Task: Explore Airbnb accommodation in Maturín, Venezuela from 12th  December, 2023 to 15th December, 2023 for 3 adults. Place can be entire room with 2 bedrooms having 3 beds and 1 bathroom. Property type can be flat.
Action: Mouse moved to (446, 64)
Screenshot: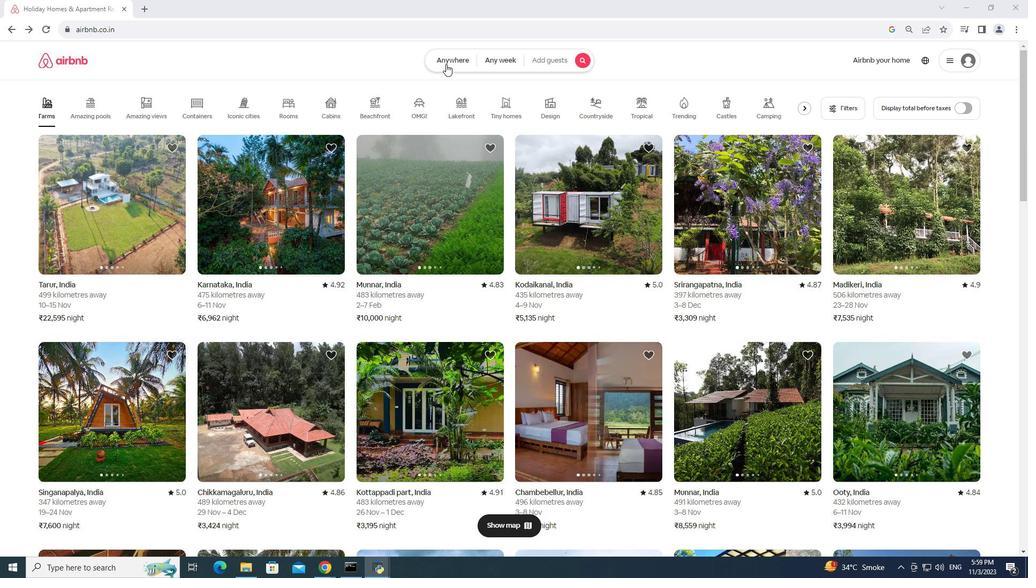 
Action: Mouse pressed left at (446, 64)
Screenshot: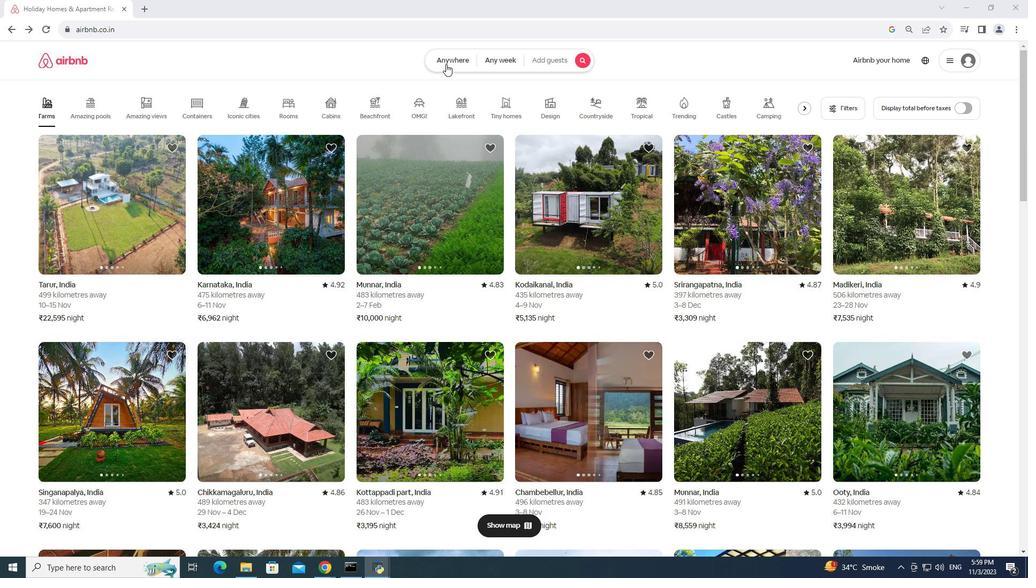 
Action: Mouse moved to (349, 97)
Screenshot: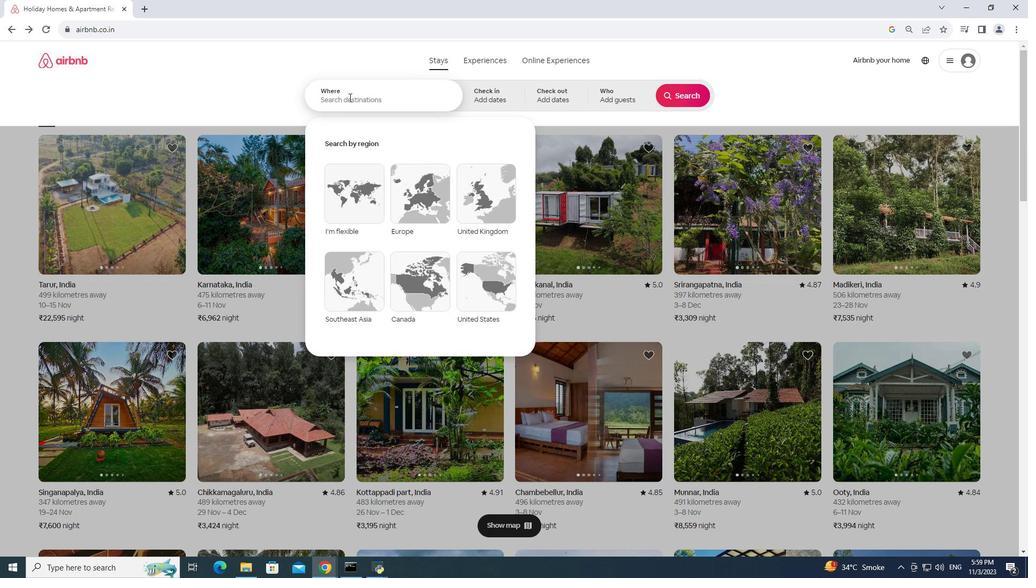 
Action: Key pressed maturin,<Key.space>venezuela
Screenshot: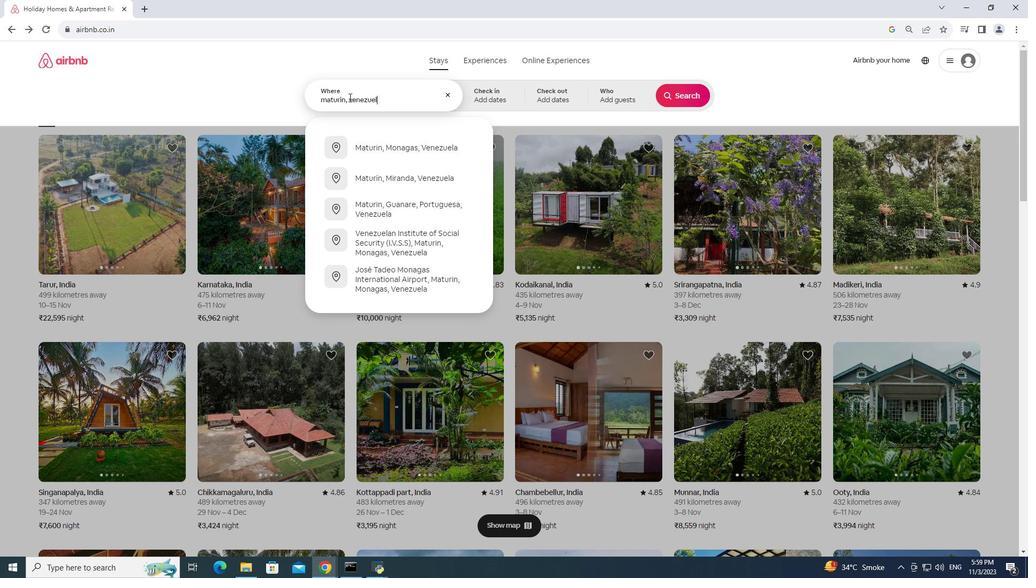 
Action: Mouse moved to (482, 94)
Screenshot: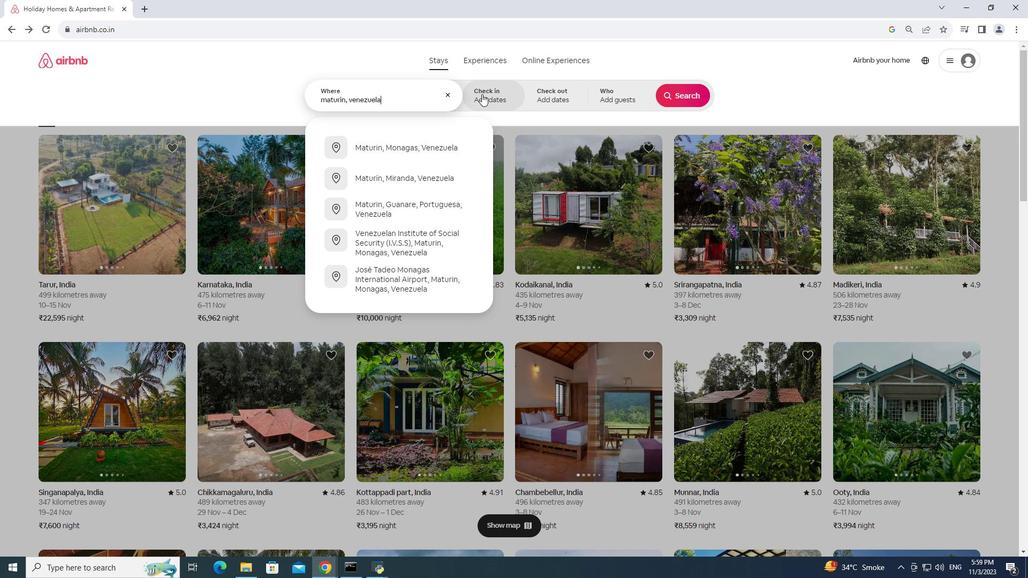 
Action: Mouse pressed left at (482, 94)
Screenshot: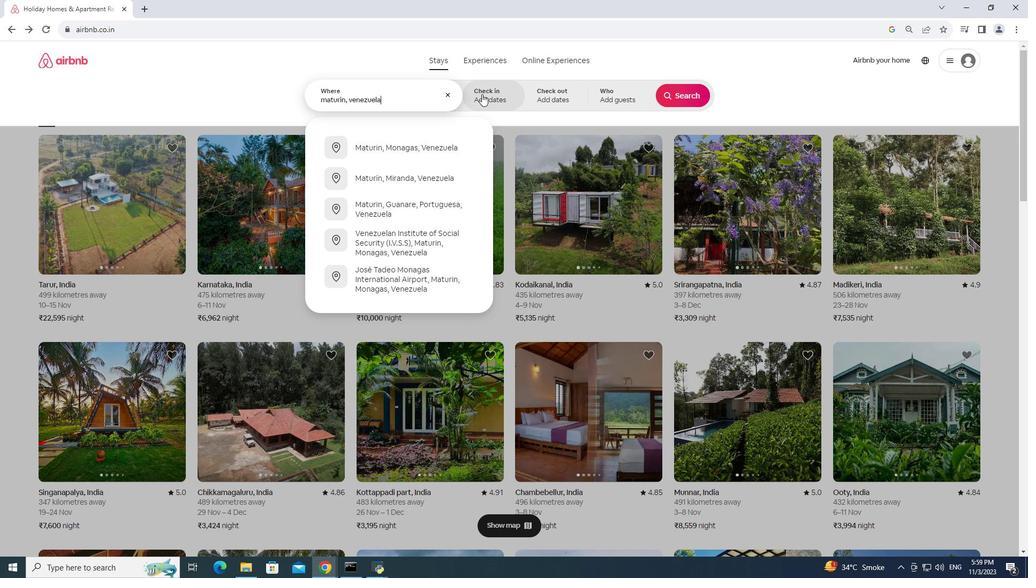 
Action: Mouse moved to (578, 260)
Screenshot: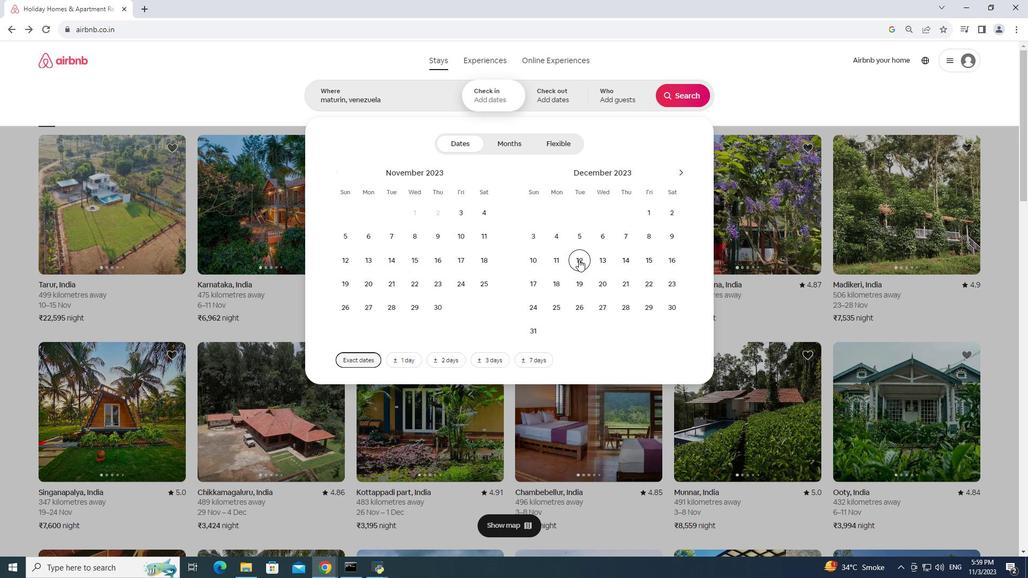 
Action: Mouse pressed left at (578, 260)
Screenshot: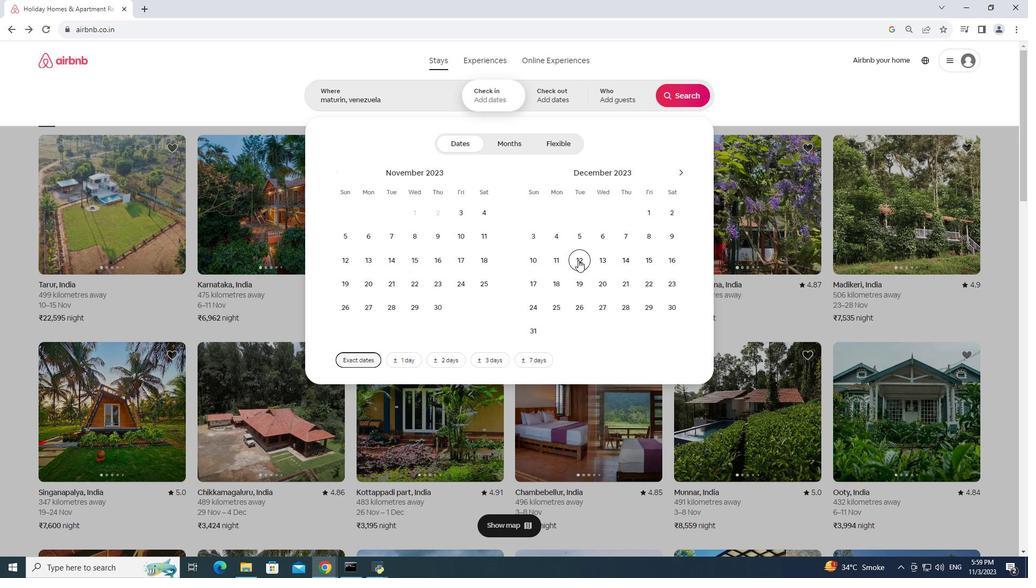 
Action: Mouse moved to (655, 259)
Screenshot: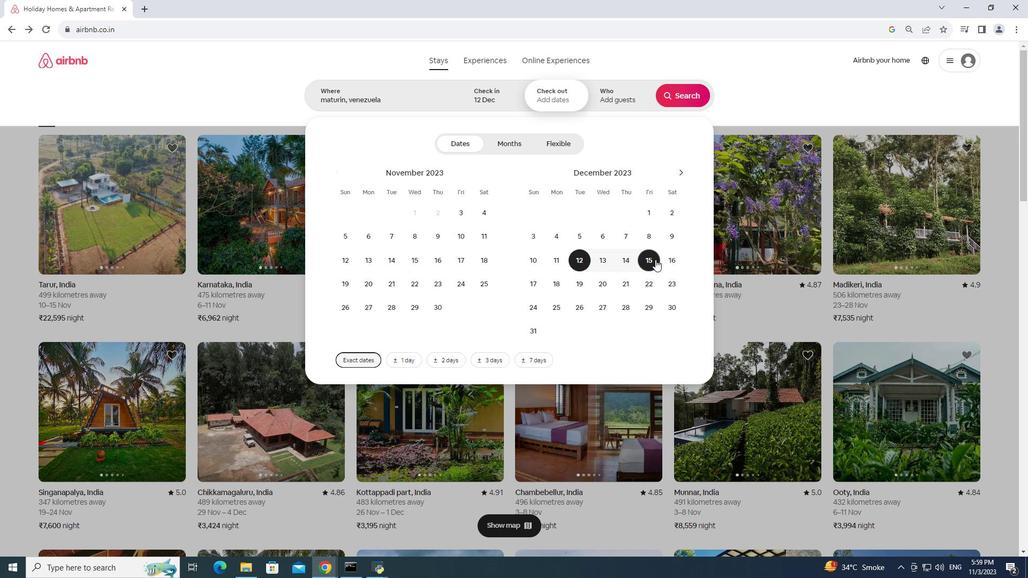 
Action: Mouse pressed left at (655, 259)
Screenshot: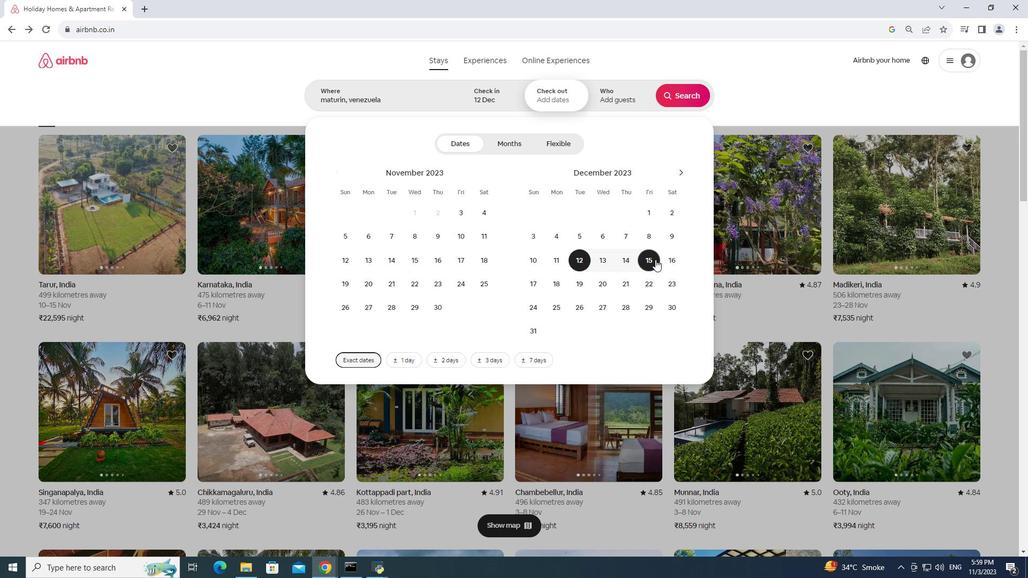 
Action: Mouse moved to (631, 83)
Screenshot: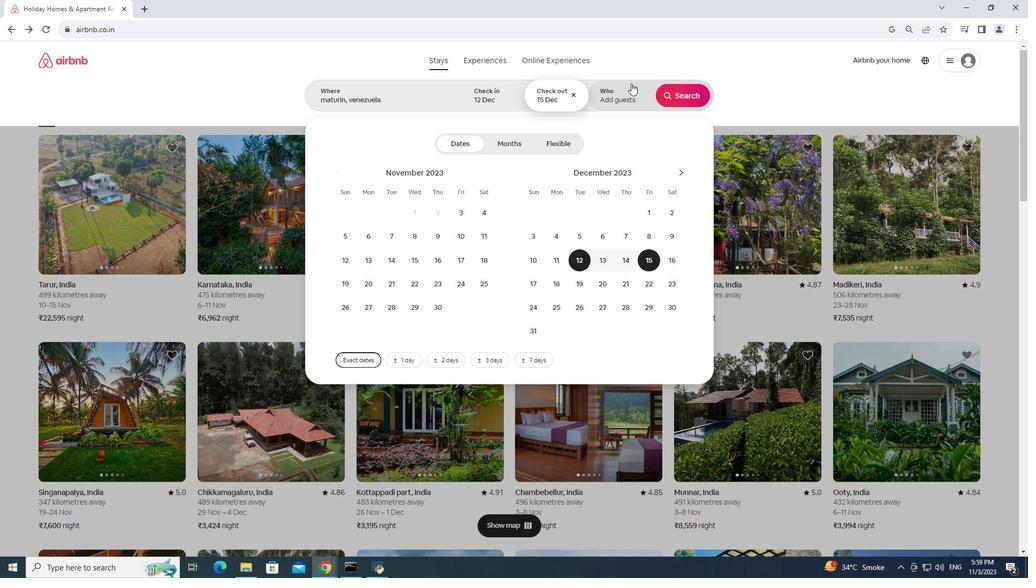 
Action: Mouse pressed left at (631, 83)
Screenshot: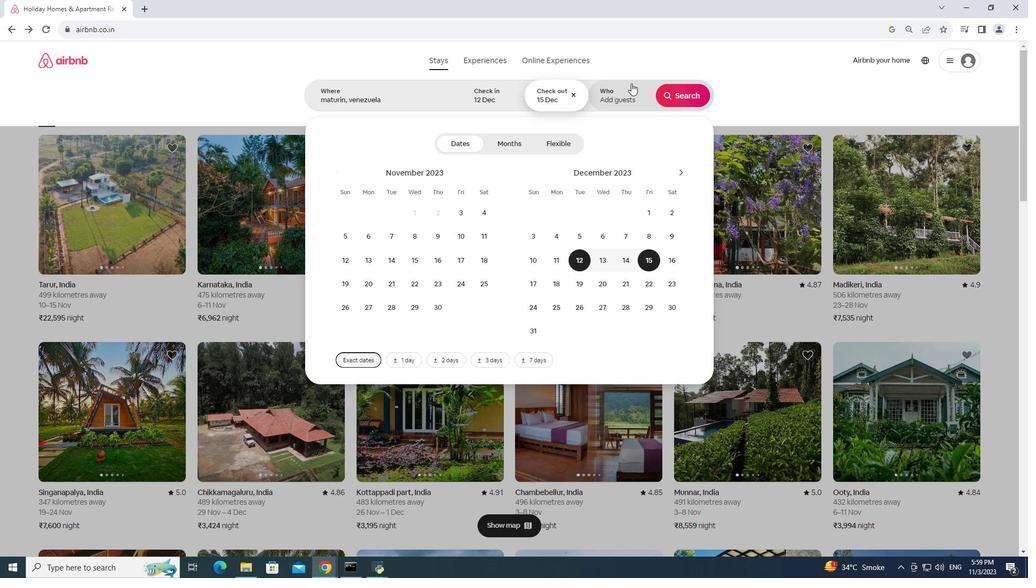 
Action: Mouse moved to (627, 101)
Screenshot: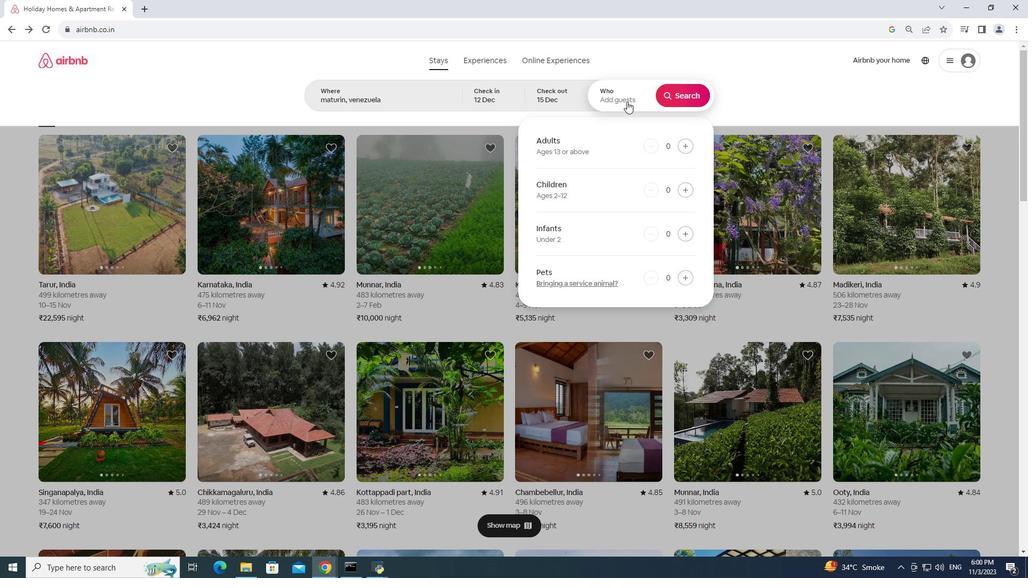 
Action: Mouse pressed left at (627, 101)
Screenshot: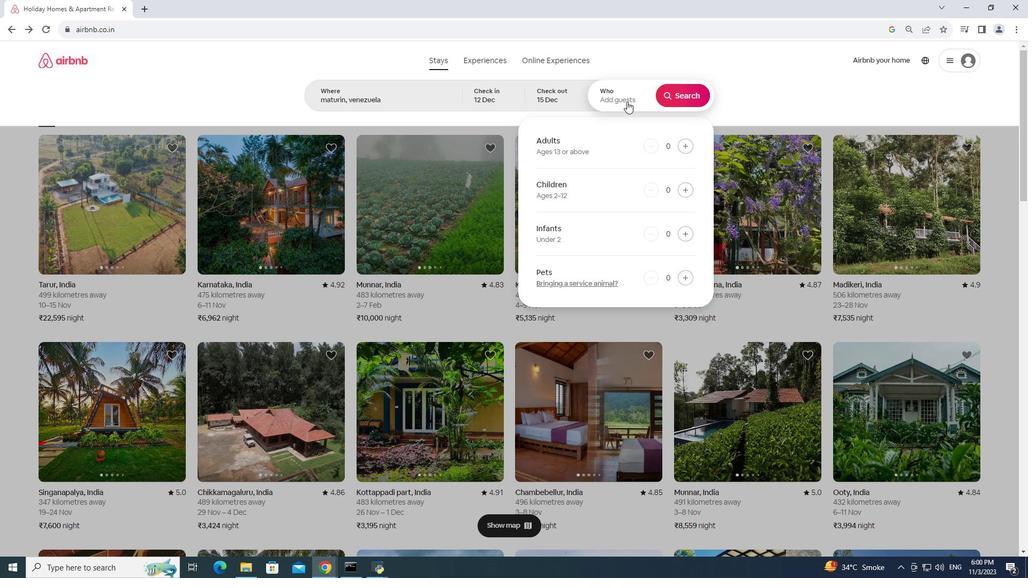 
Action: Mouse moved to (624, 95)
Screenshot: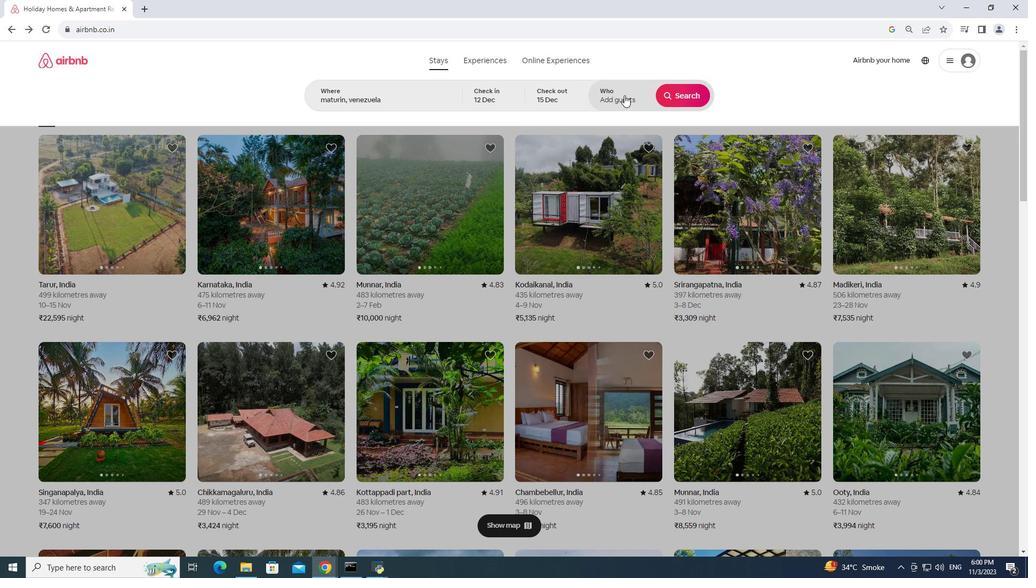 
Action: Mouse pressed left at (624, 95)
Screenshot: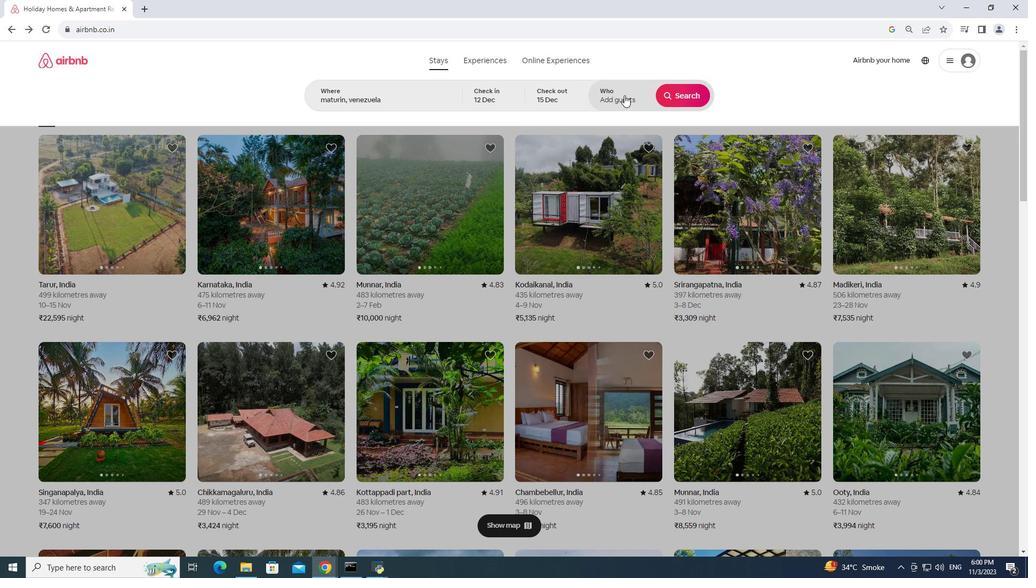 
Action: Mouse moved to (685, 140)
Screenshot: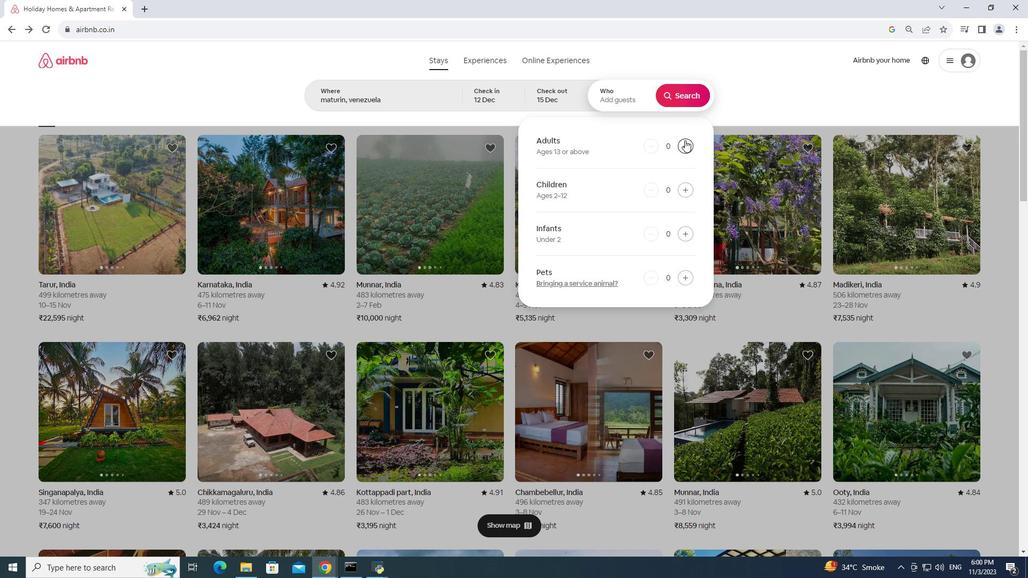 
Action: Mouse pressed left at (685, 140)
Screenshot: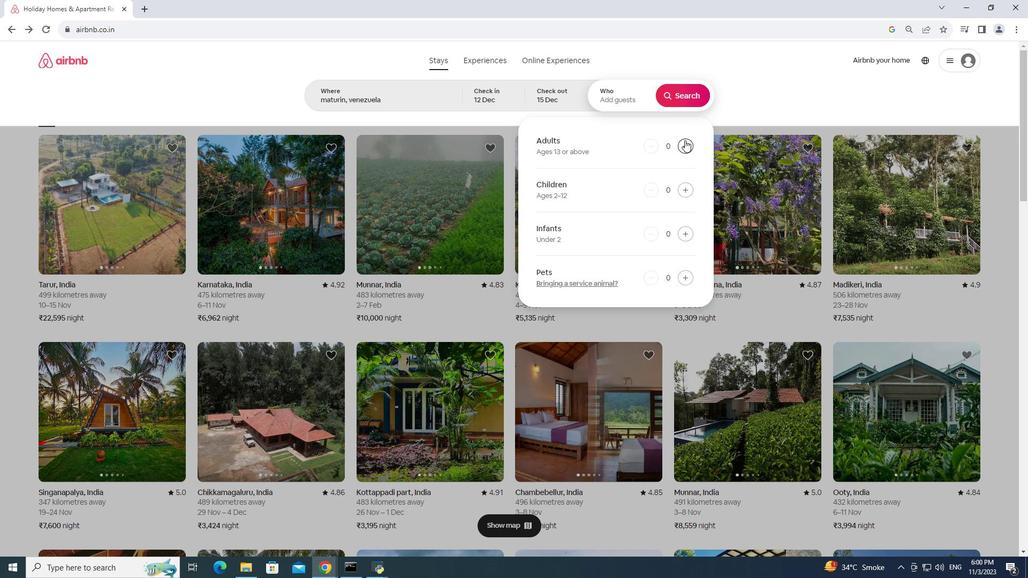 
Action: Mouse pressed left at (685, 140)
Screenshot: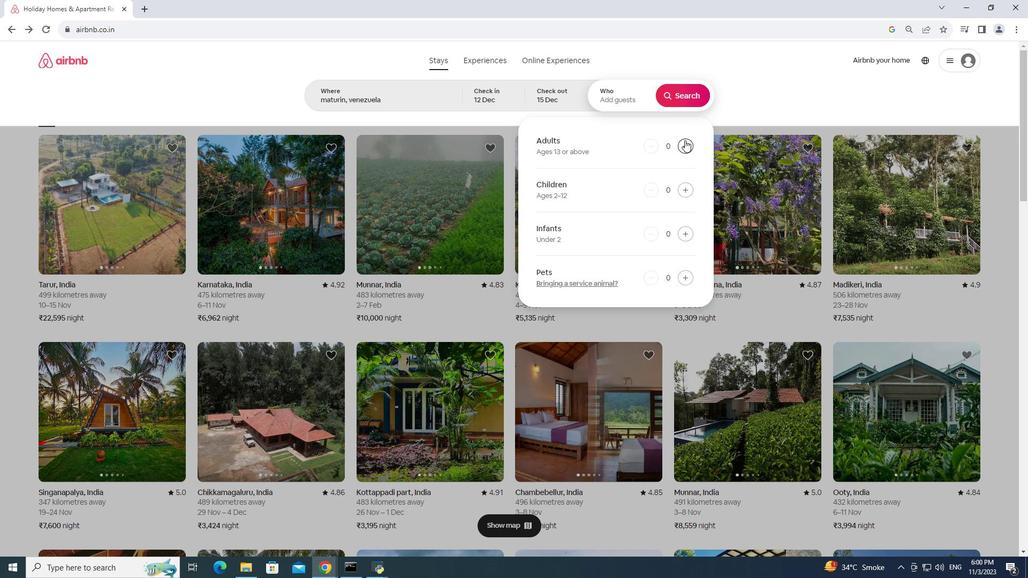 
Action: Mouse pressed left at (685, 140)
Screenshot: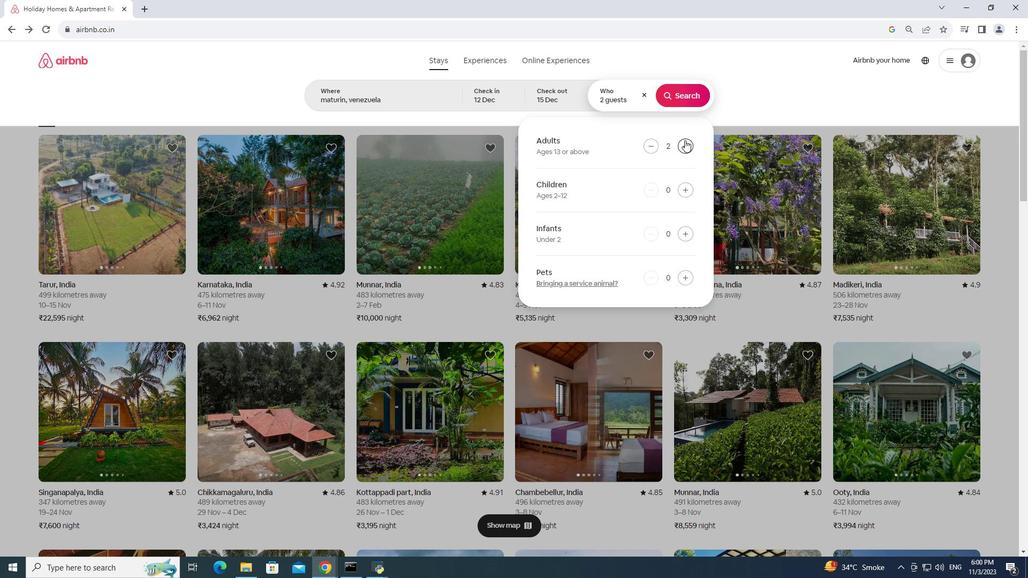 
Action: Mouse moved to (682, 98)
Screenshot: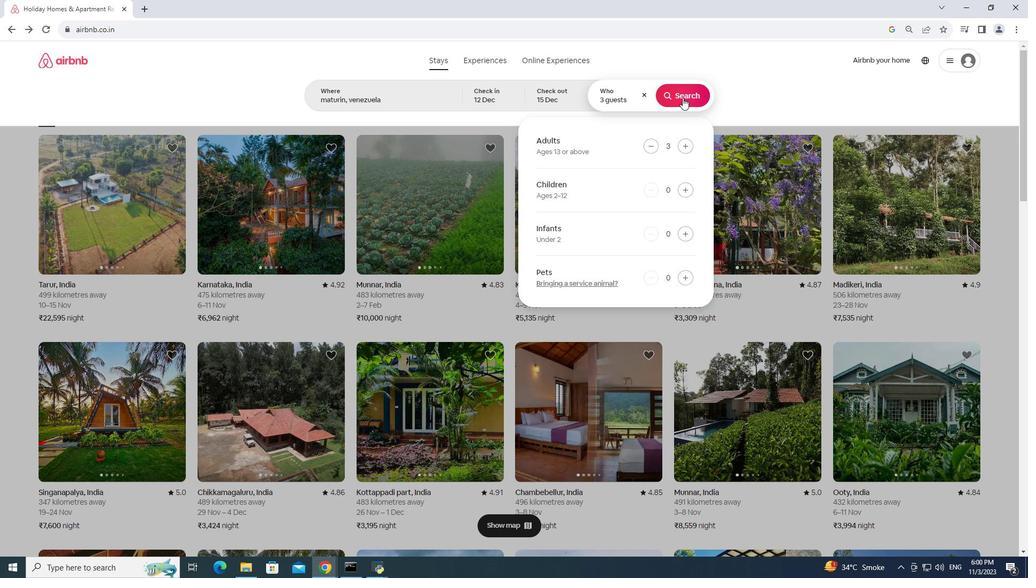 
Action: Mouse pressed left at (682, 98)
Screenshot: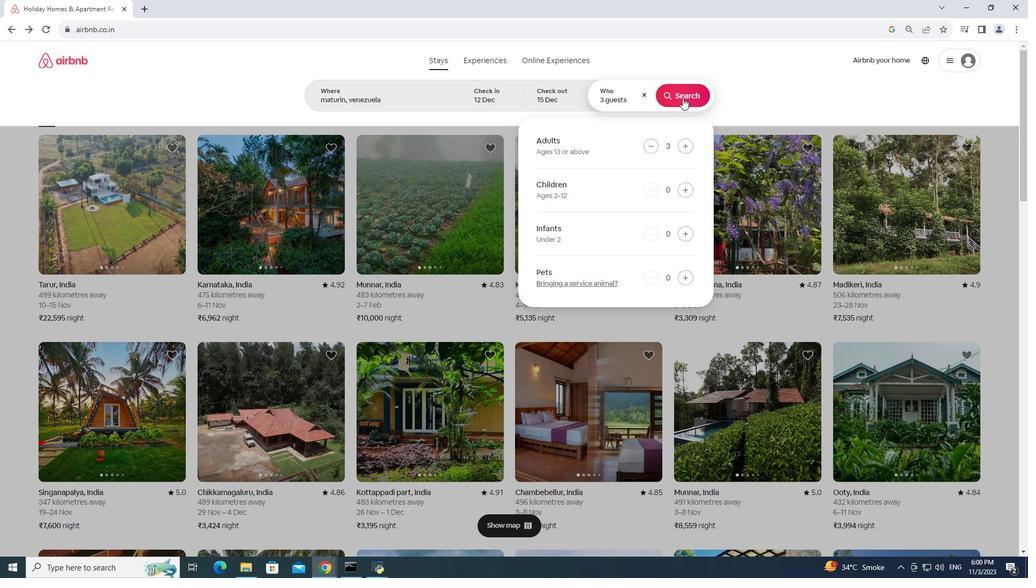 
Action: Mouse moved to (863, 99)
Screenshot: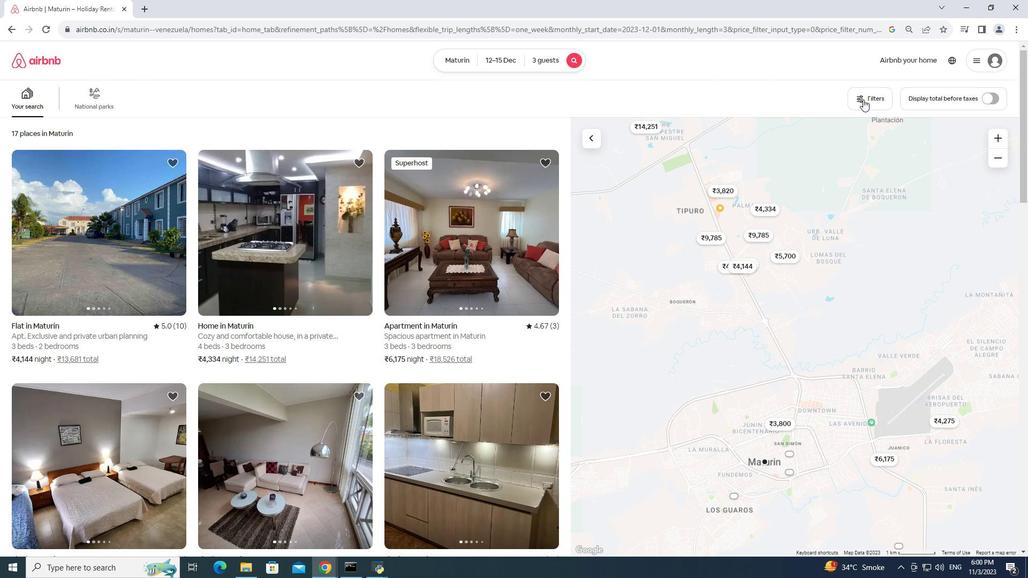 
Action: Mouse pressed left at (863, 99)
Screenshot: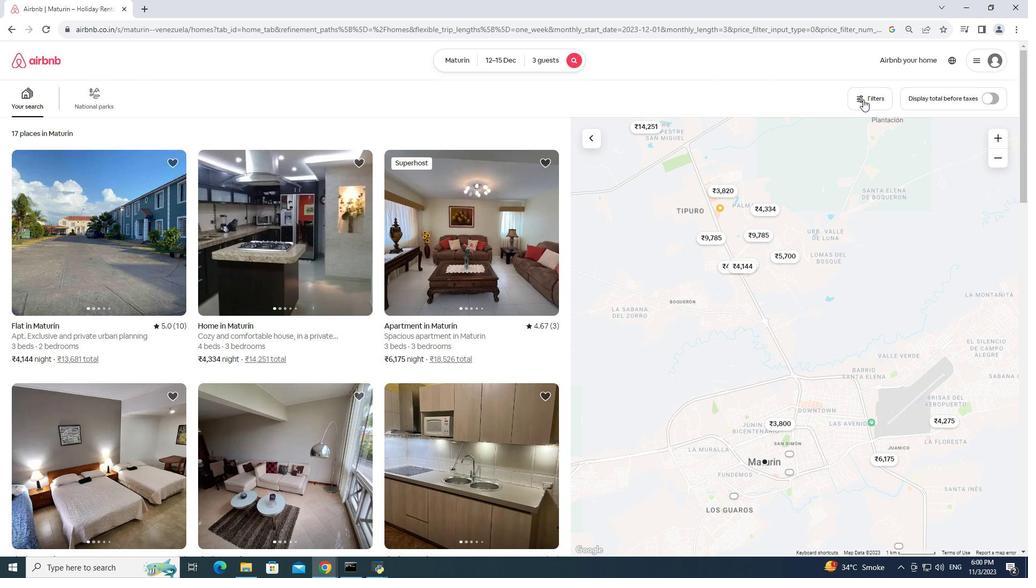 
Action: Mouse moved to (419, 402)
Screenshot: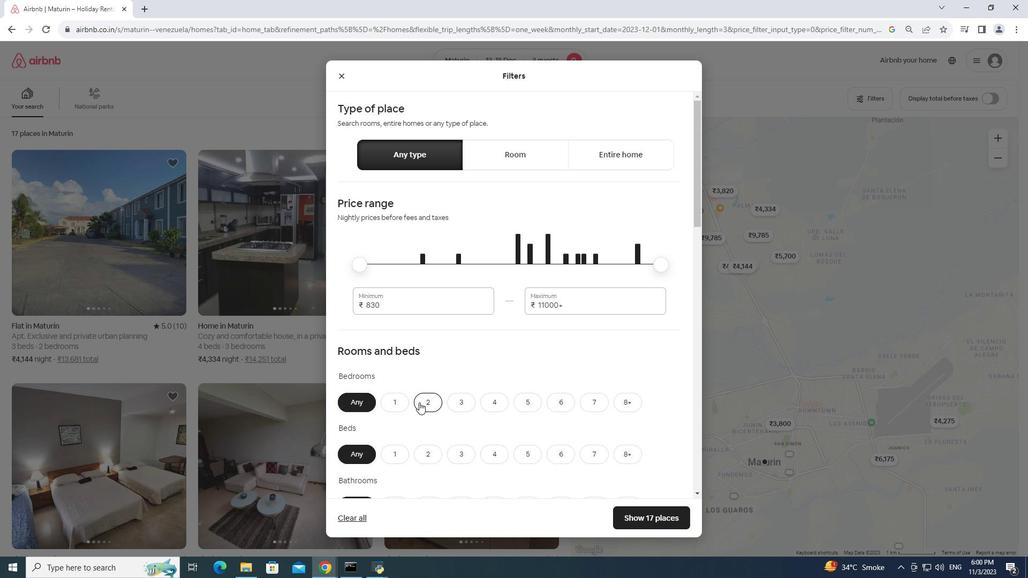
Action: Mouse pressed left at (419, 402)
Screenshot: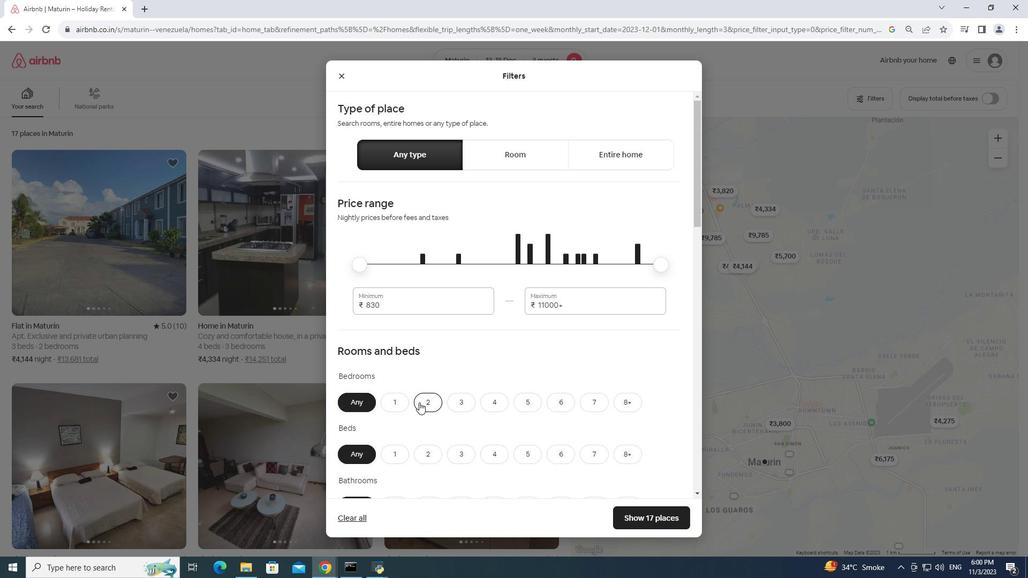 
Action: Mouse moved to (457, 450)
Screenshot: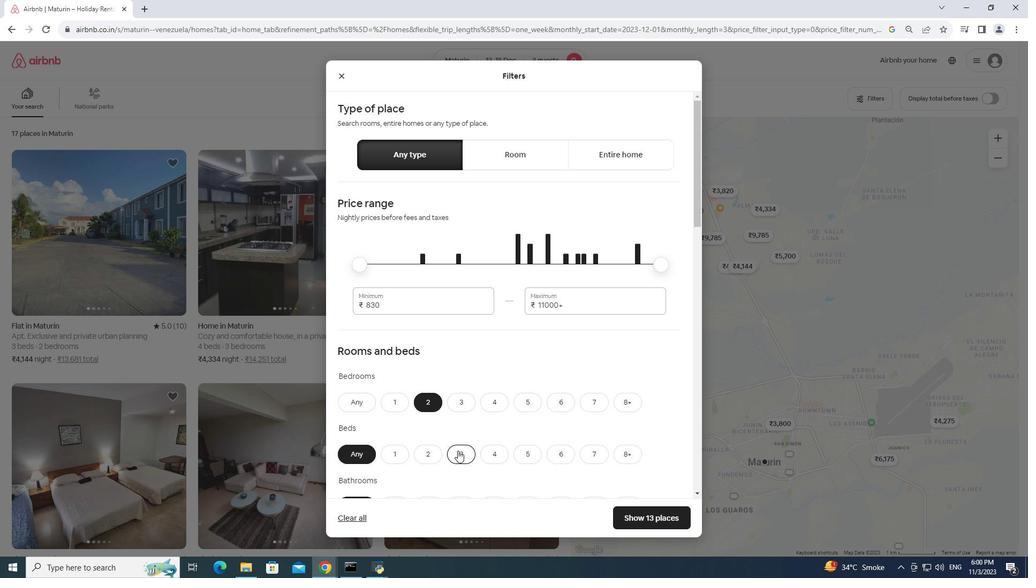 
Action: Mouse pressed left at (457, 450)
Screenshot: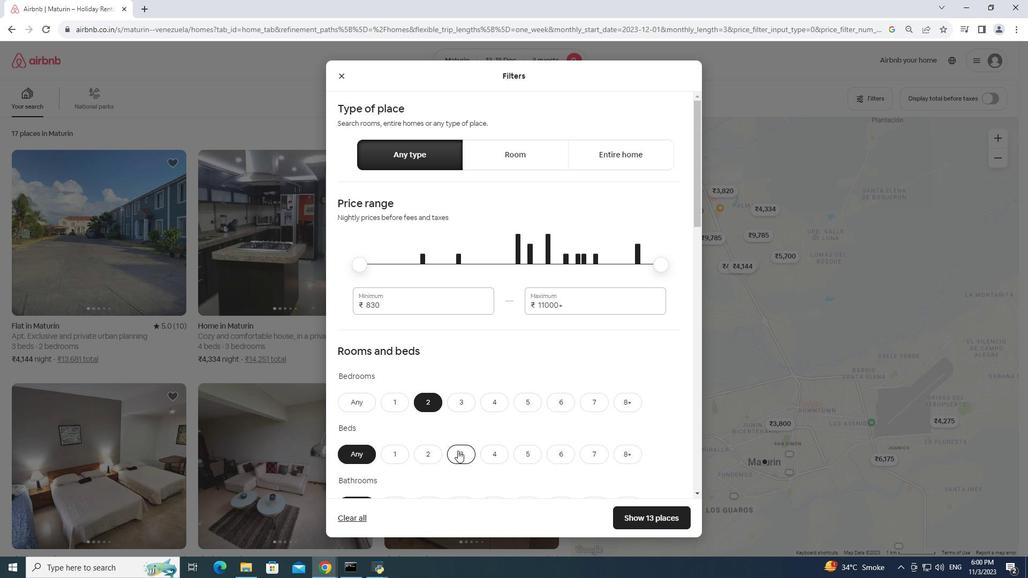 
Action: Mouse moved to (471, 430)
Screenshot: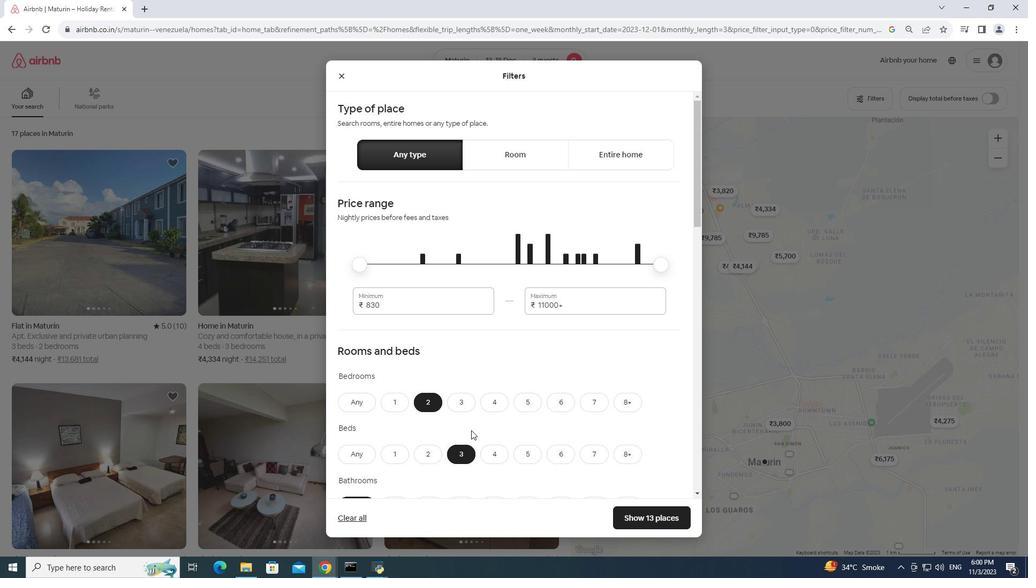 
Action: Mouse scrolled (471, 430) with delta (0, 0)
Screenshot: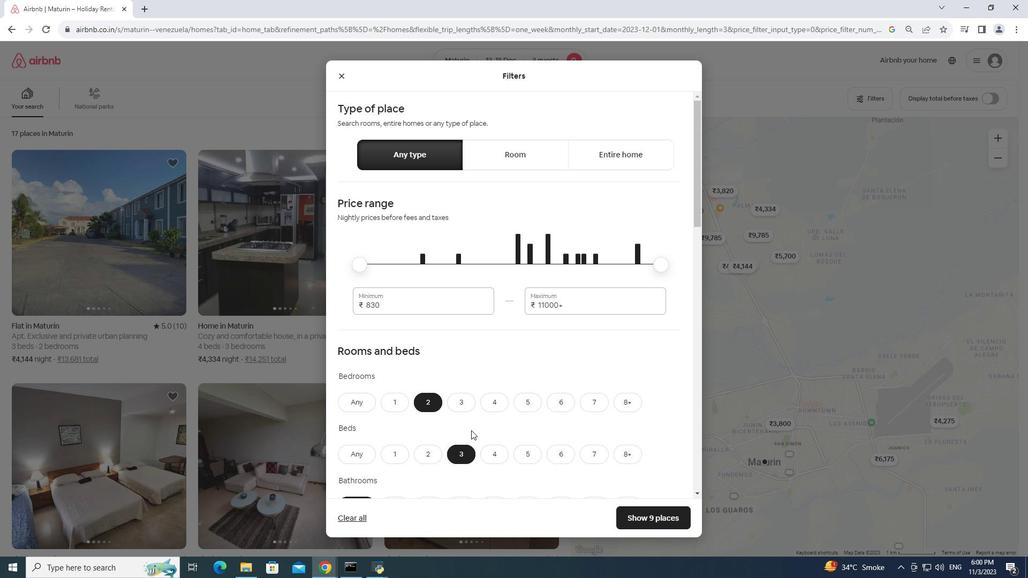 
Action: Mouse scrolled (471, 430) with delta (0, 0)
Screenshot: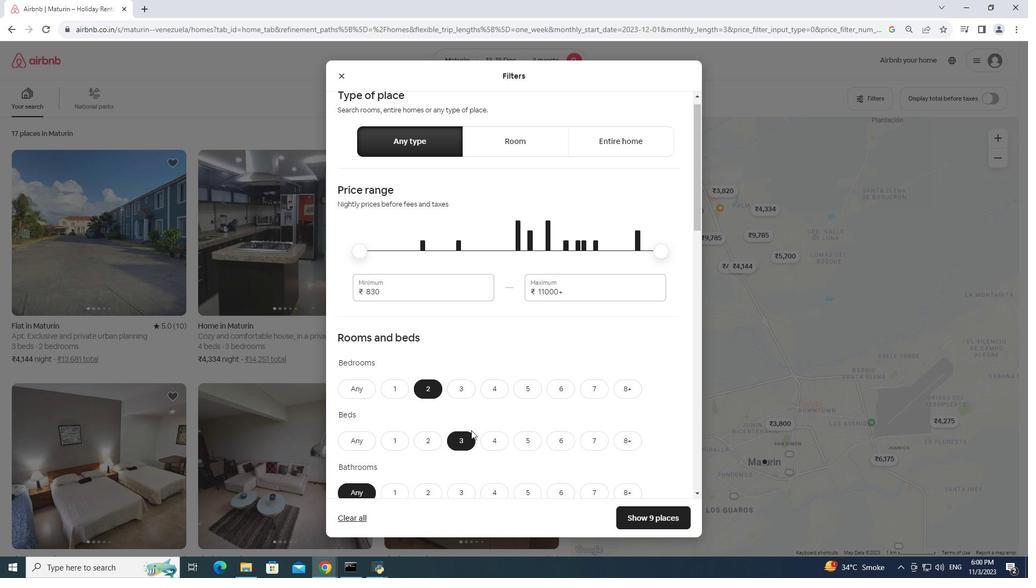 
Action: Mouse scrolled (471, 430) with delta (0, 0)
Screenshot: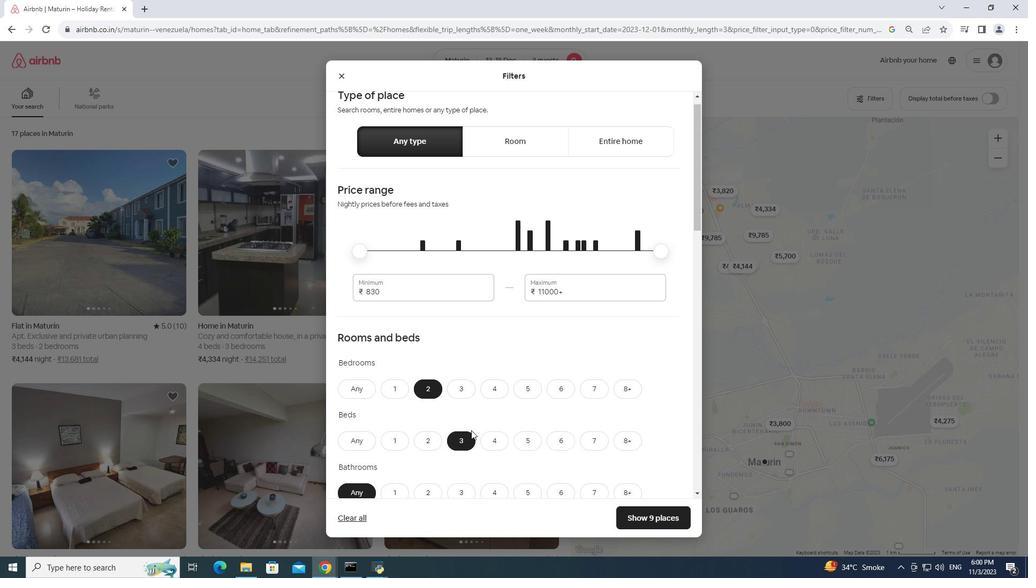 
Action: Mouse moved to (402, 349)
Screenshot: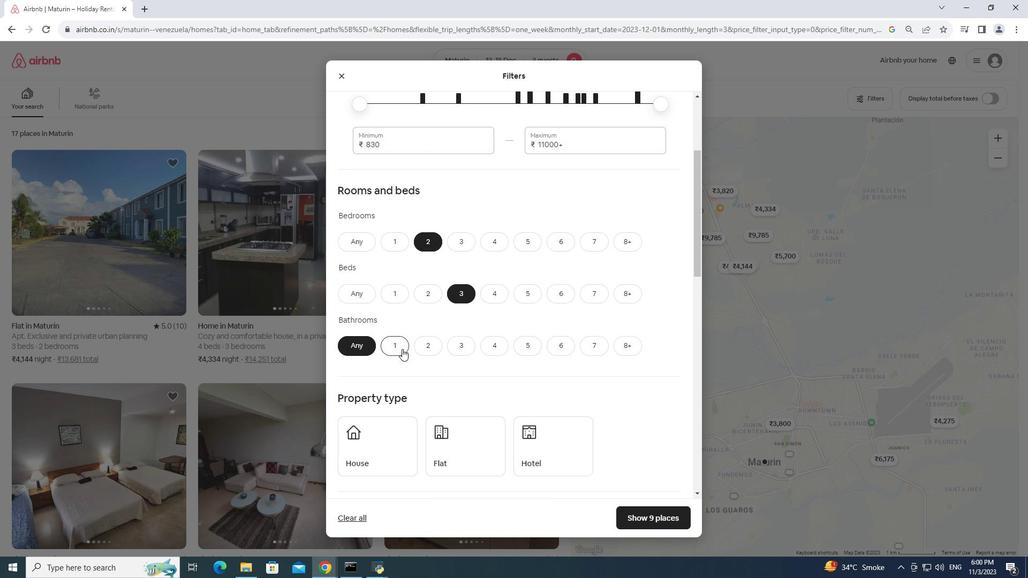 
Action: Mouse pressed left at (402, 349)
Screenshot: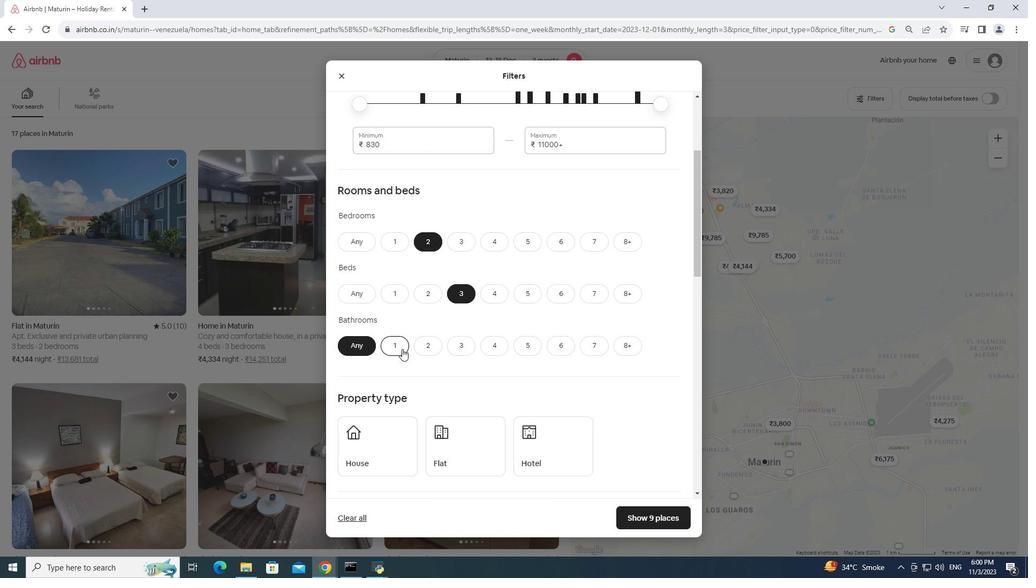 
Action: Mouse scrolled (402, 348) with delta (0, 0)
Screenshot: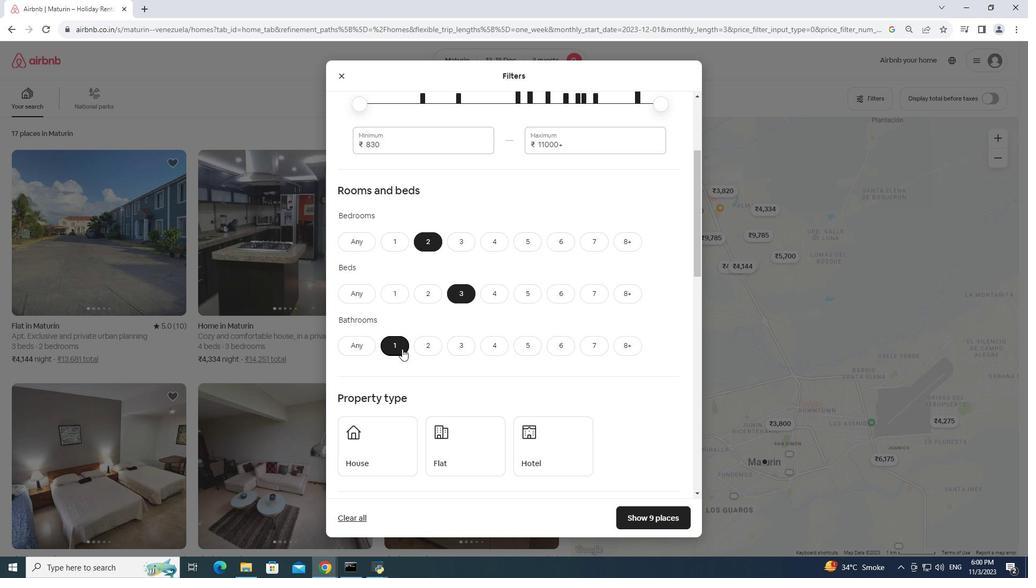 
Action: Mouse scrolled (402, 348) with delta (0, 0)
Screenshot: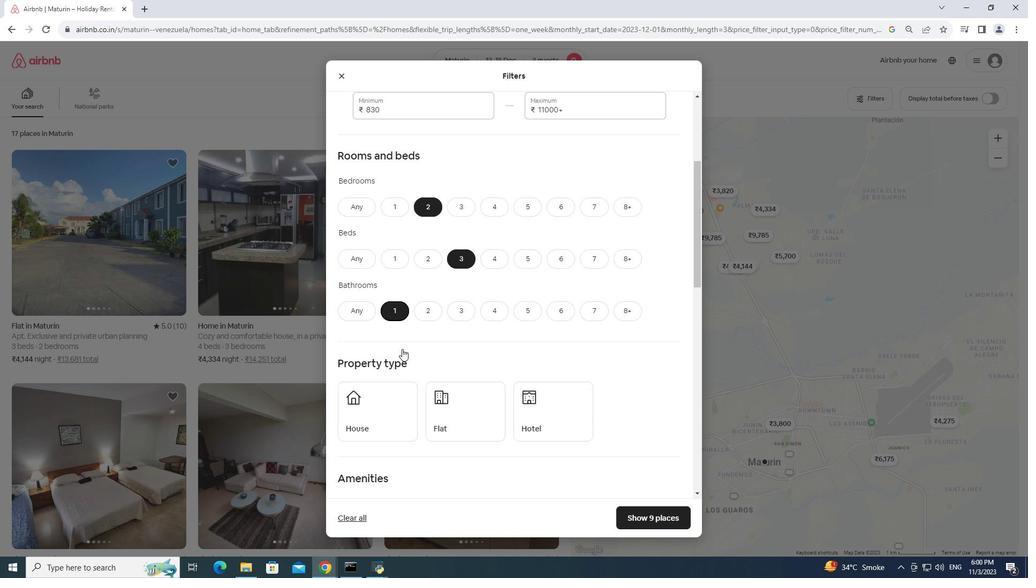 
Action: Mouse moved to (455, 346)
Screenshot: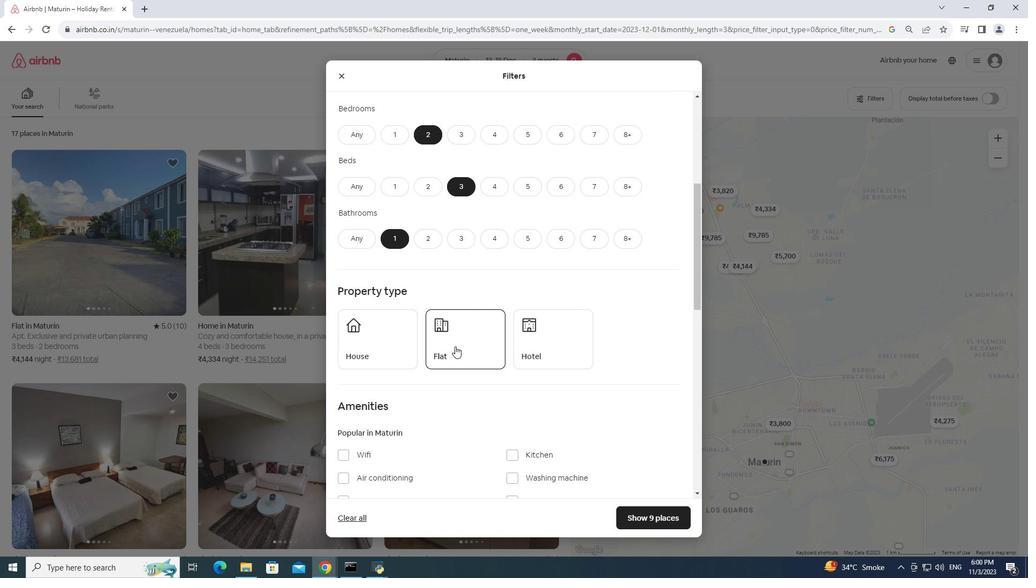 
Action: Mouse pressed left at (455, 346)
Screenshot: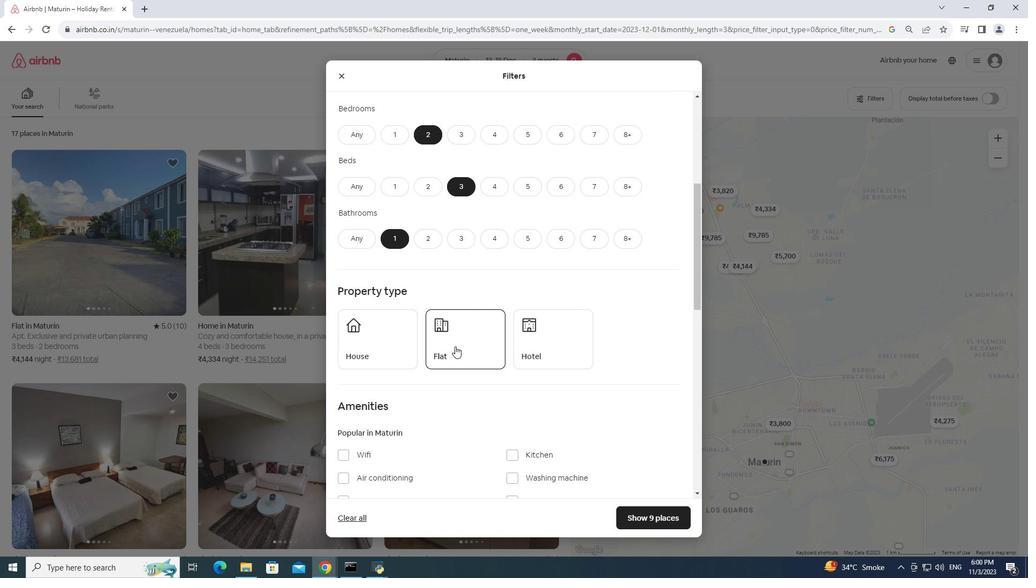 
Action: Mouse moved to (644, 513)
Screenshot: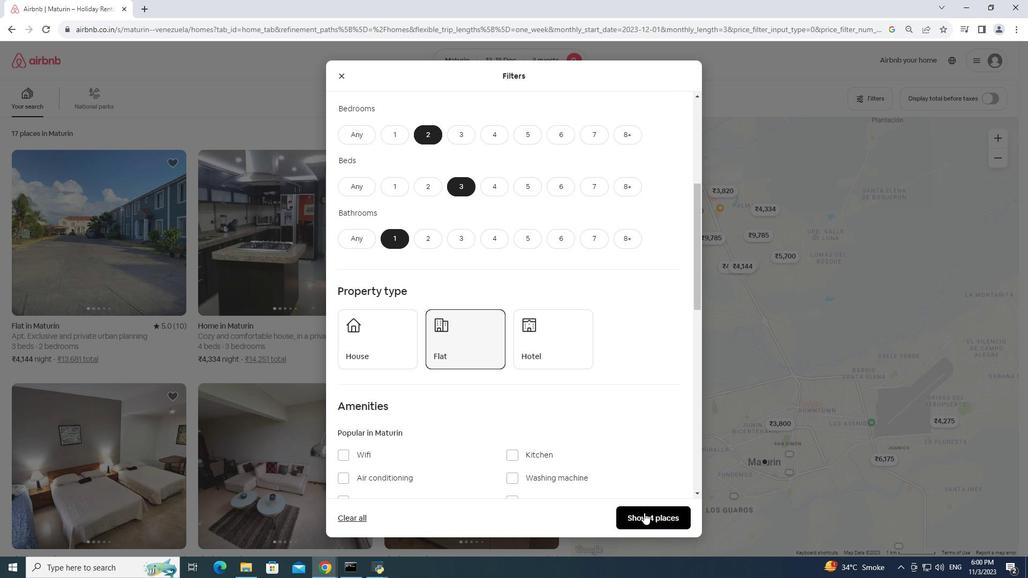 
Action: Mouse pressed left at (644, 513)
Screenshot: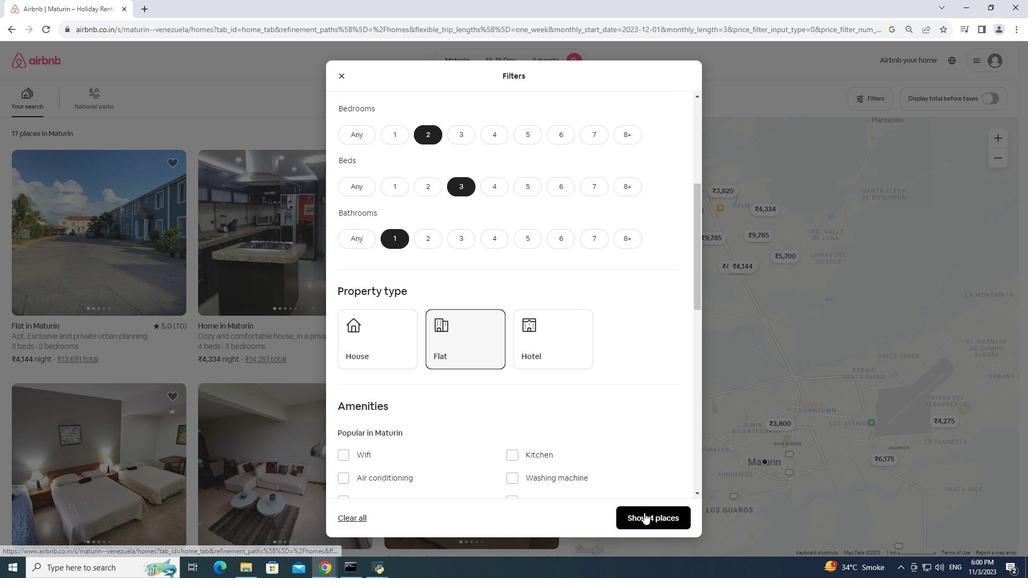 
Action: Mouse moved to (106, 278)
Screenshot: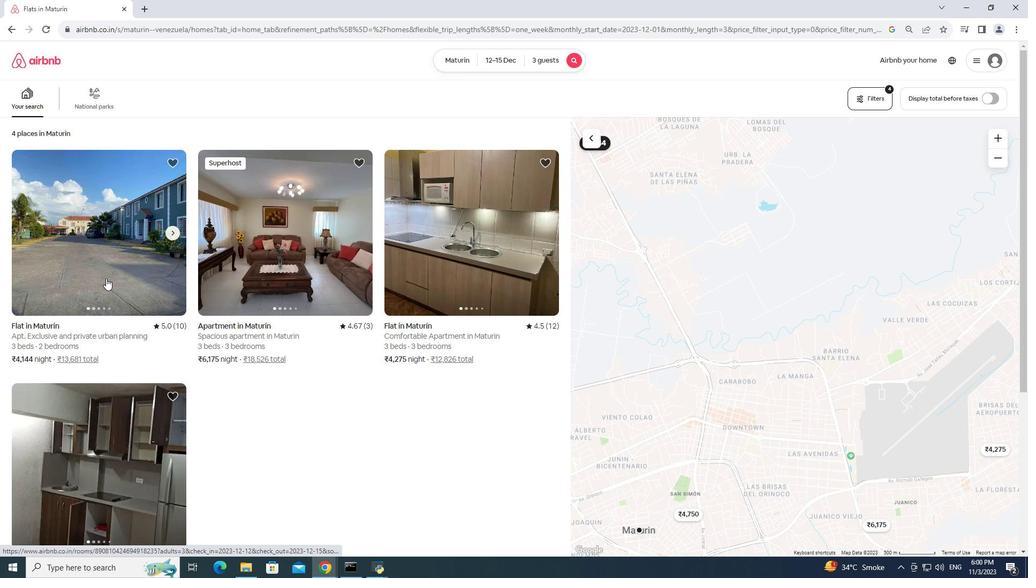 
Action: Mouse pressed left at (106, 278)
Screenshot: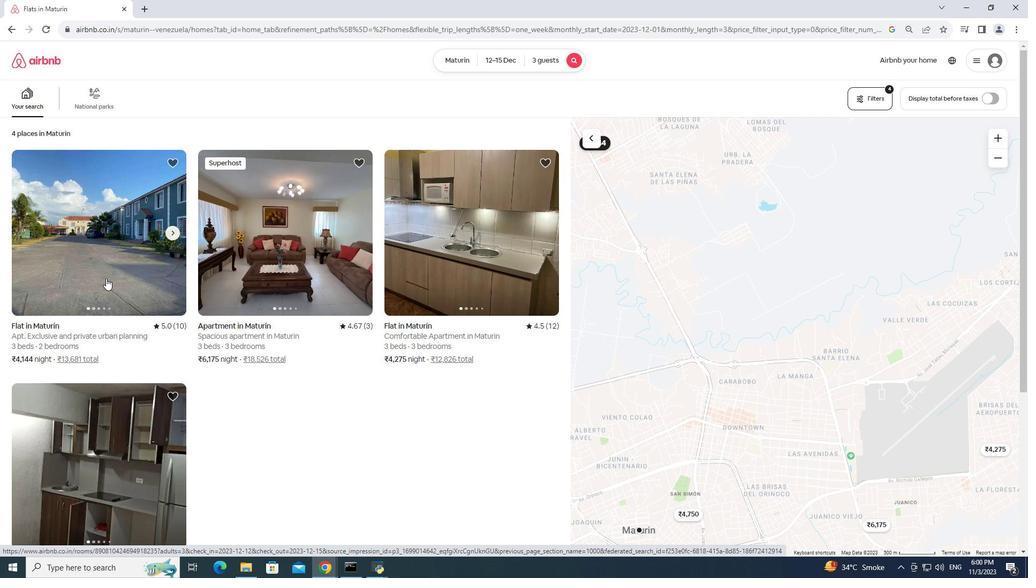 
Action: Mouse pressed left at (106, 278)
Screenshot: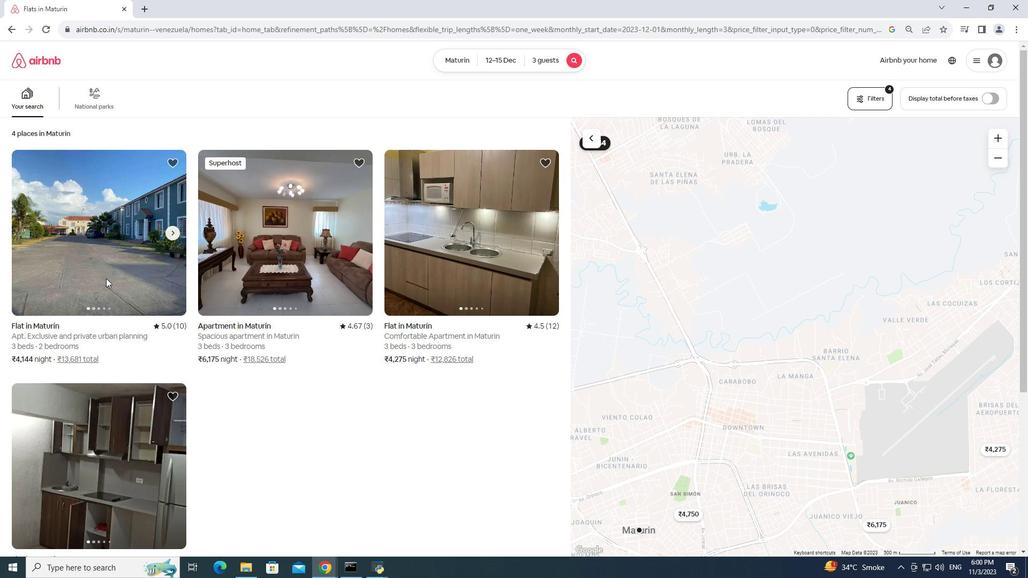 
Action: Mouse moved to (239, 11)
Screenshot: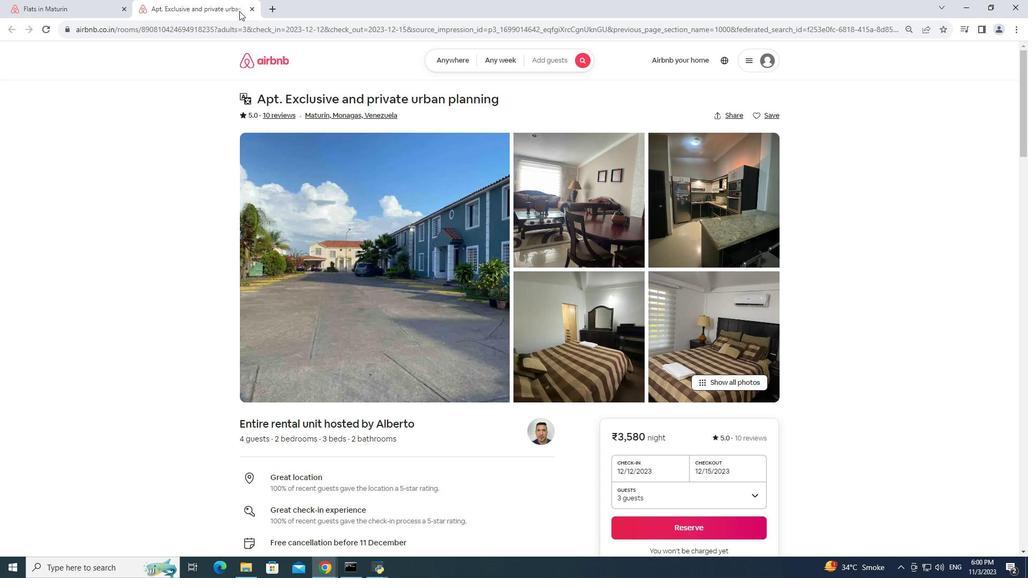 
Action: Mouse pressed left at (239, 11)
Screenshot: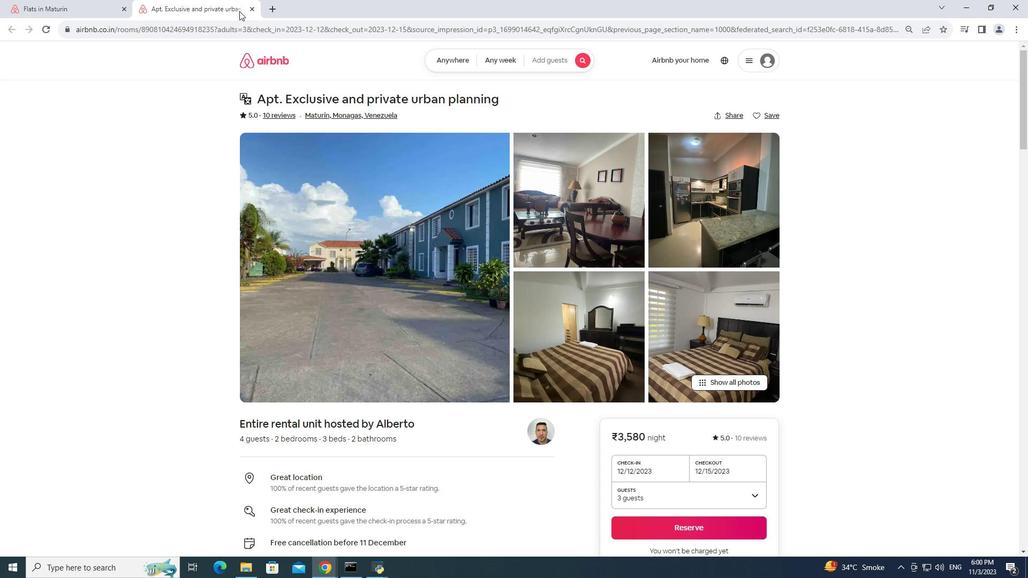 
Action: Mouse moved to (253, 8)
Screenshot: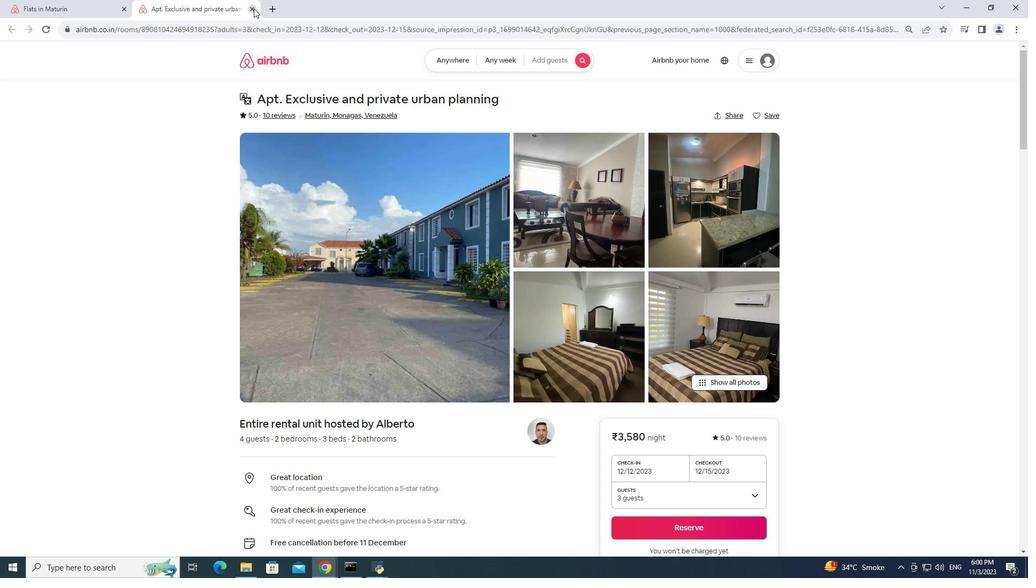 
Action: Mouse pressed left at (253, 8)
Screenshot: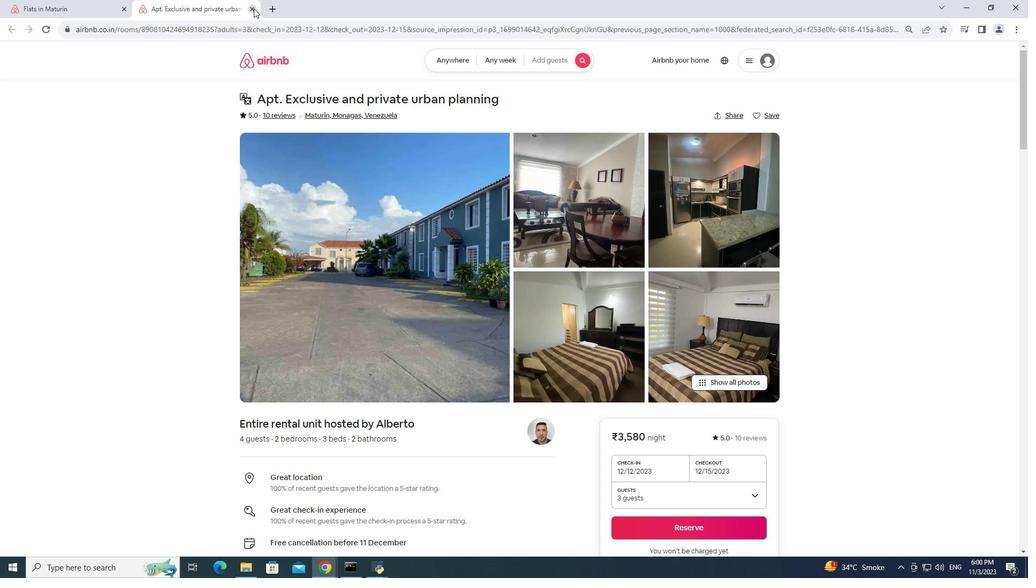 
Action: Mouse moved to (313, 201)
Screenshot: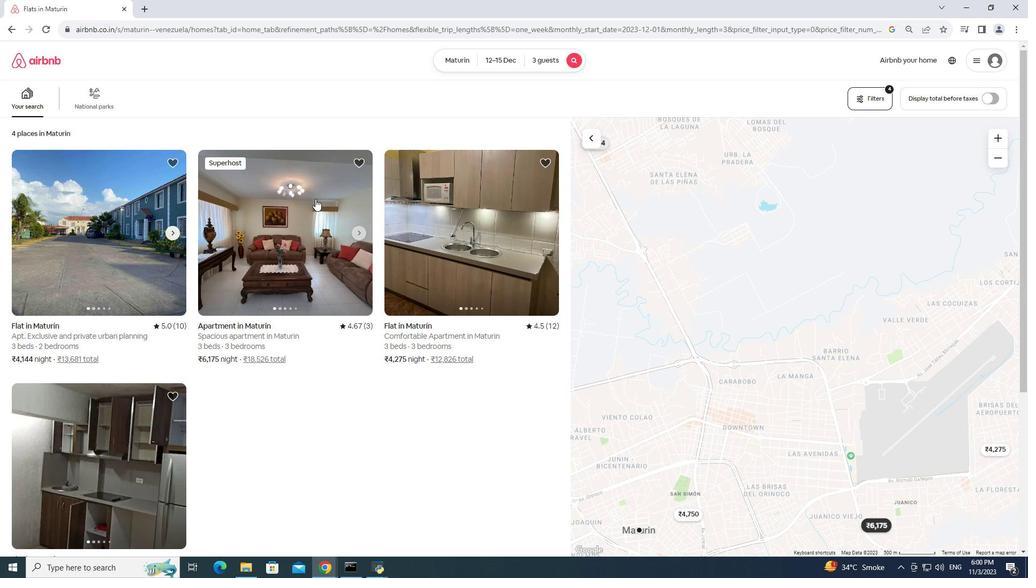 
Action: Mouse pressed left at (313, 201)
Screenshot: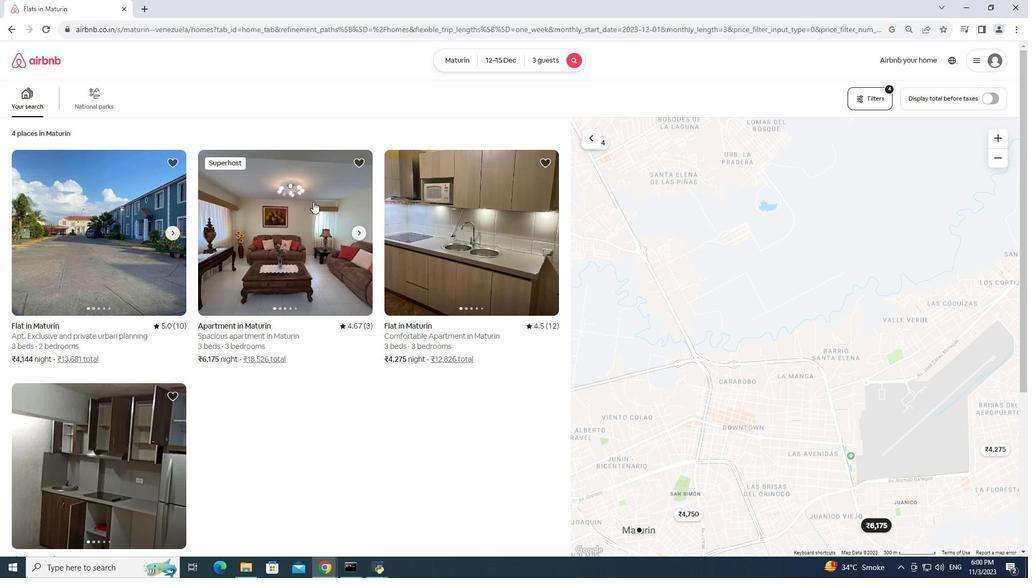 
Action: Mouse pressed left at (313, 201)
Screenshot: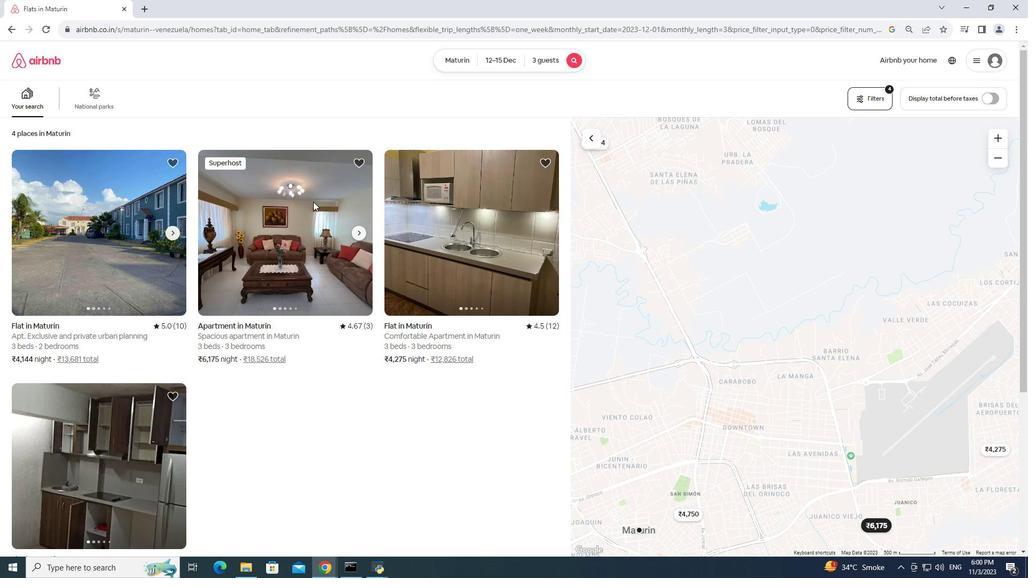 
Action: Mouse moved to (249, 9)
Screenshot: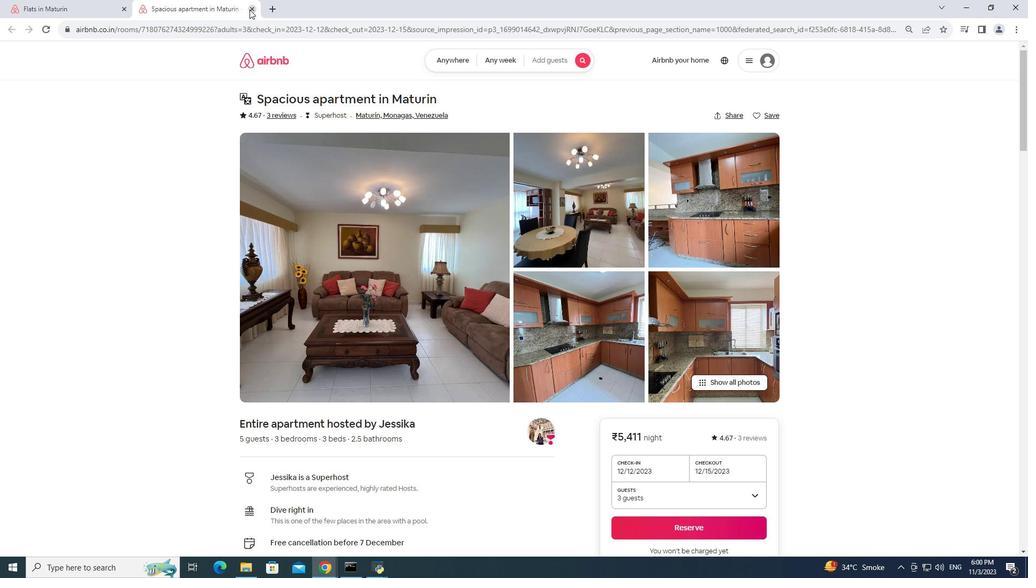 
Action: Mouse pressed left at (249, 9)
Screenshot: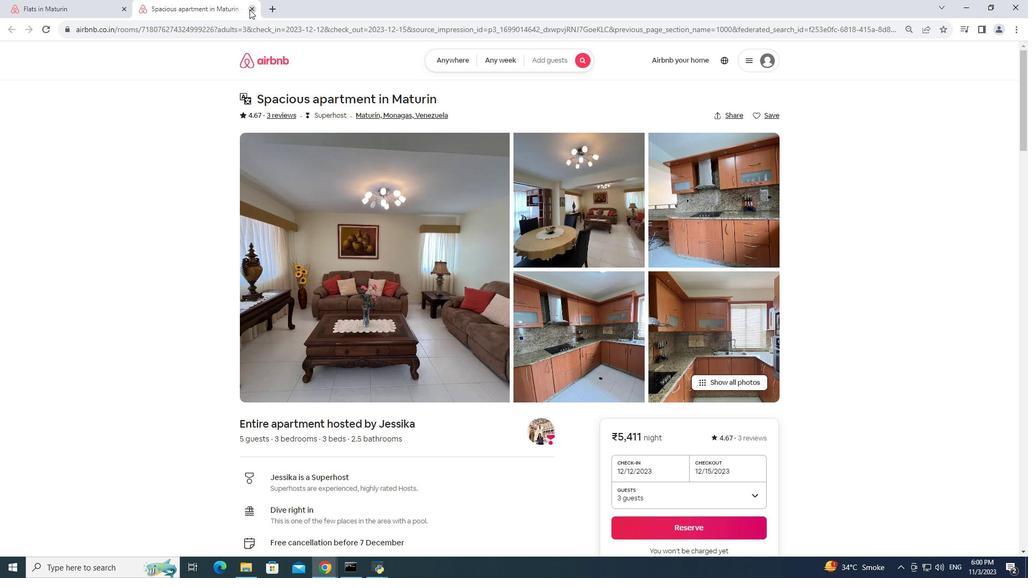 
Action: Mouse moved to (486, 251)
Screenshot: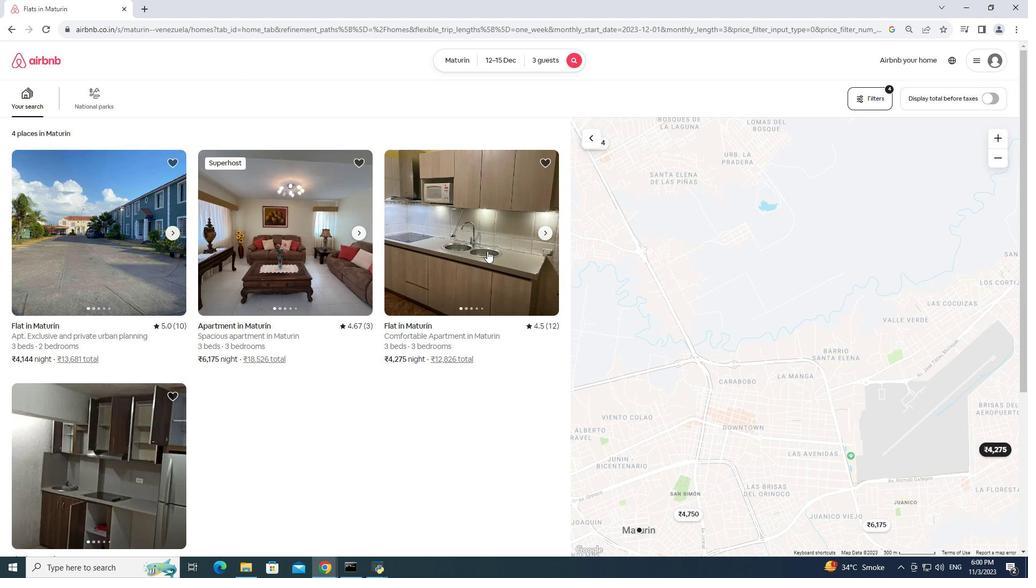
Action: Mouse pressed left at (486, 251)
Screenshot: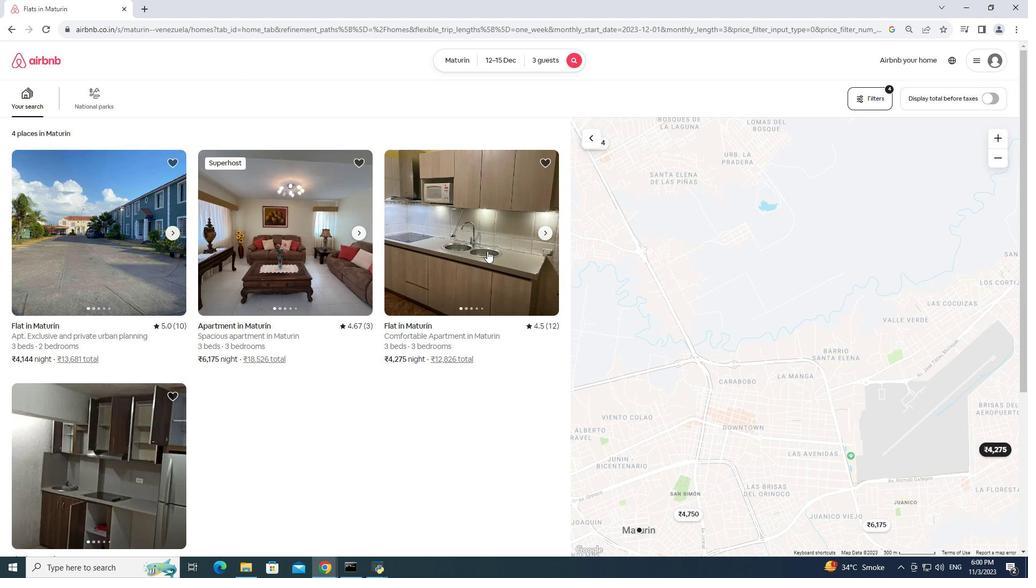 
Action: Mouse moved to (251, 11)
Screenshot: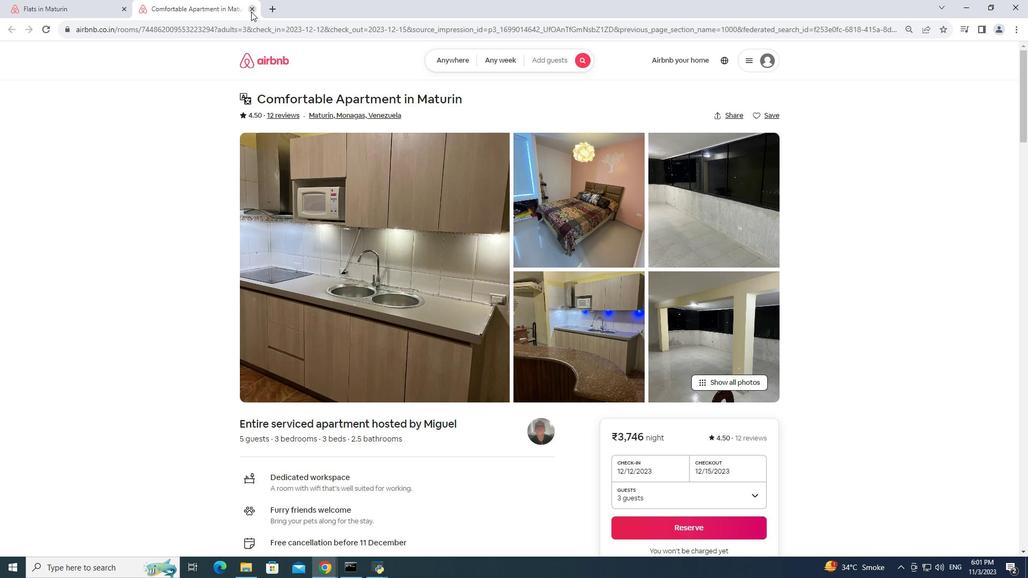 
Action: Mouse pressed left at (251, 11)
Screenshot: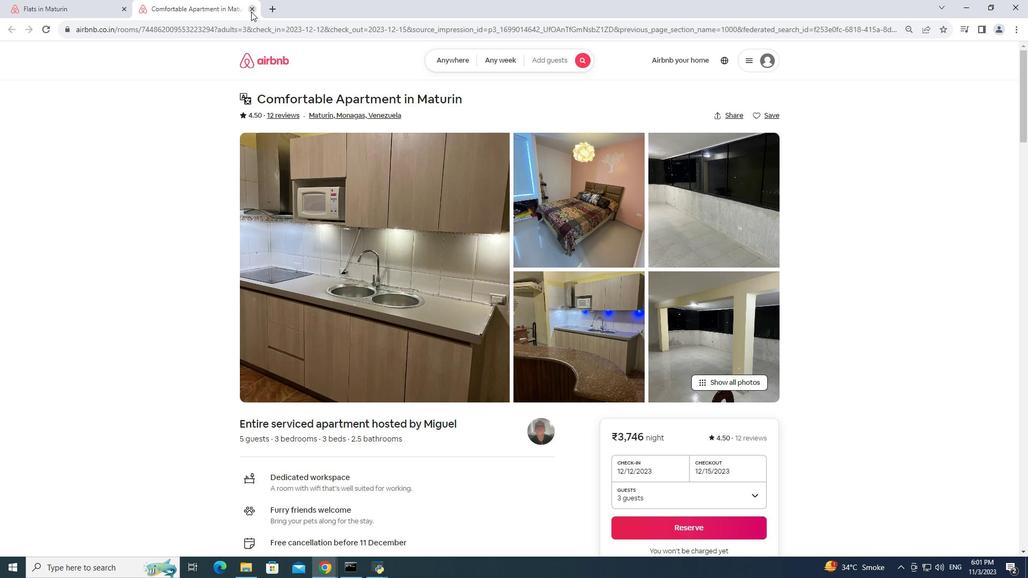 
Action: Mouse moved to (152, 416)
Screenshot: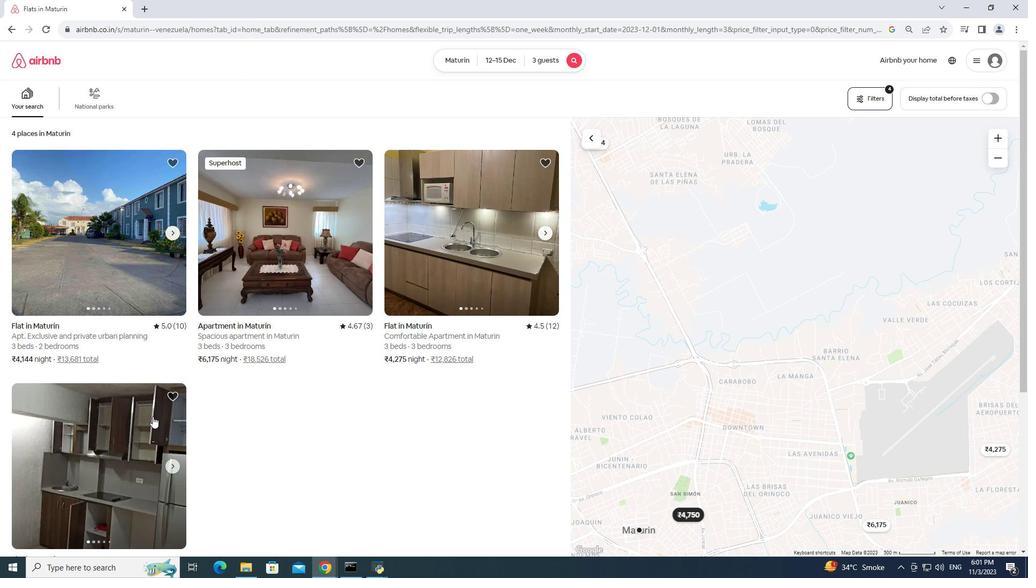 
Action: Mouse pressed left at (152, 416)
Screenshot: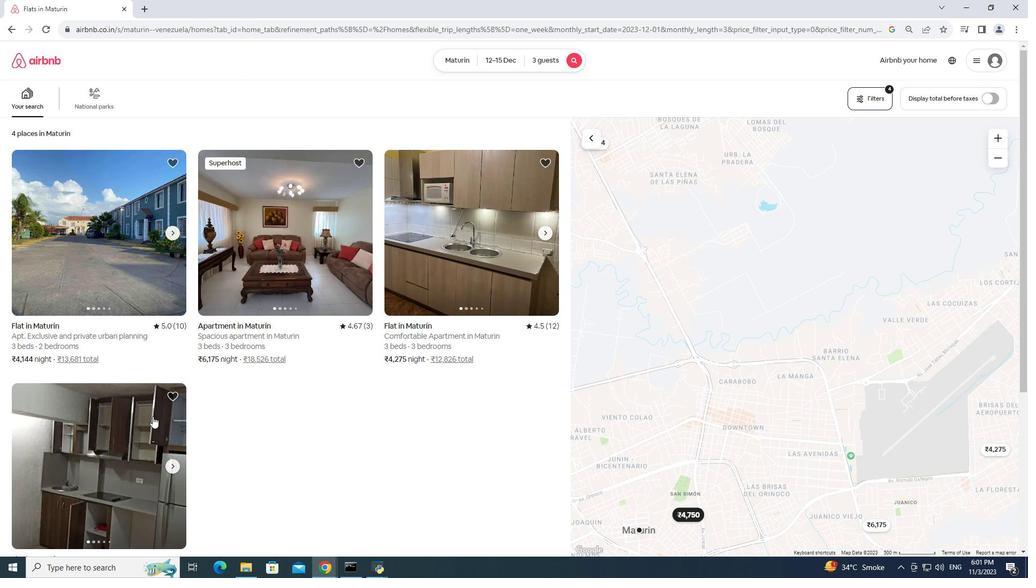 
Action: Mouse moved to (152, 416)
Screenshot: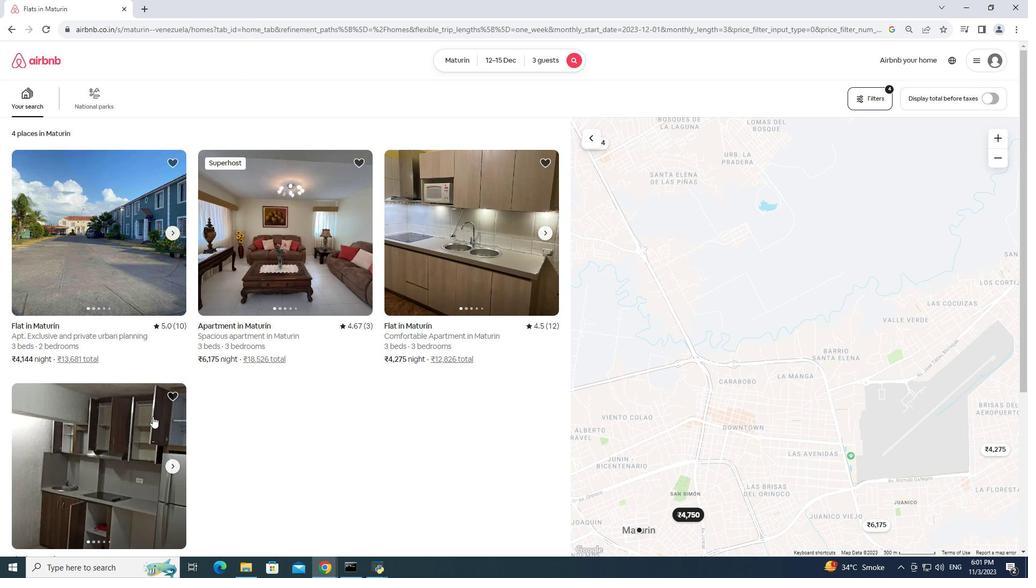 
Action: Mouse pressed left at (152, 416)
Screenshot: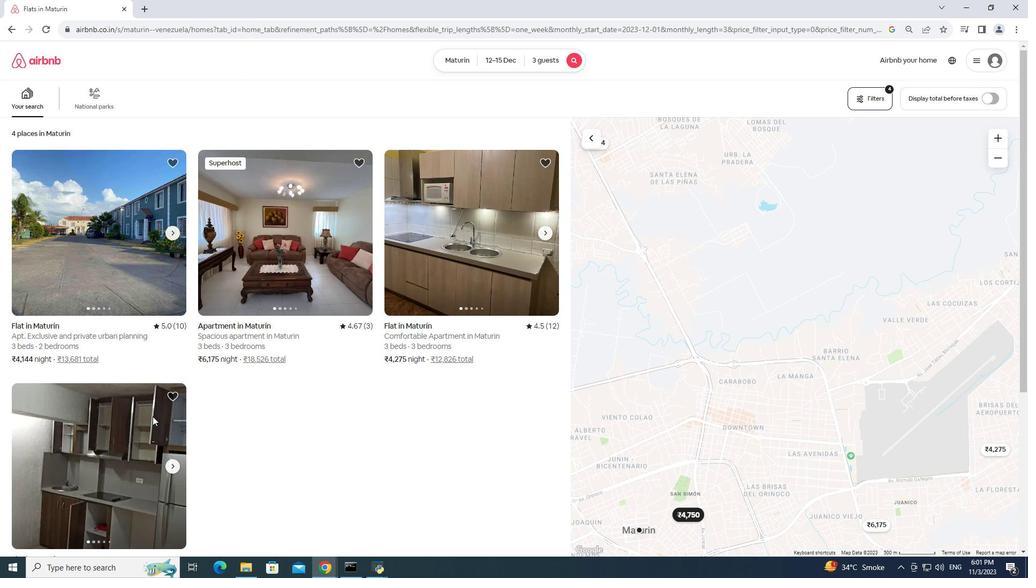 
Action: Mouse moved to (119, 251)
Screenshot: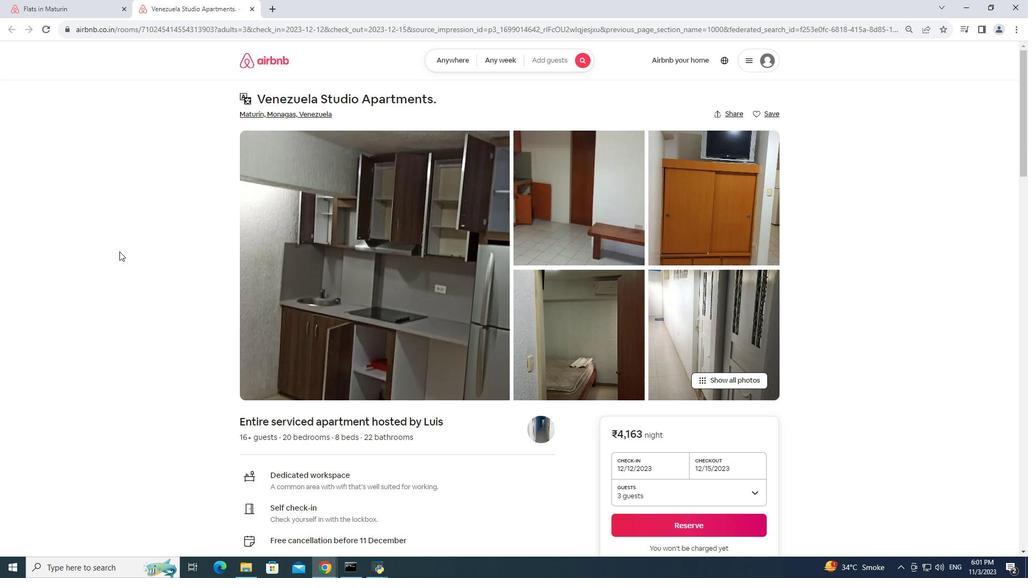 
